 Task: Open a blank sheet, save the file as Nora.pdf Add the quote 'Don't let others define your worth; only you can determine your value.' Apply font style 'Lora' and font size 48 Align the text to the Justify .Change the text color to  'Purple'
Action: Mouse moved to (278, 389)
Screenshot: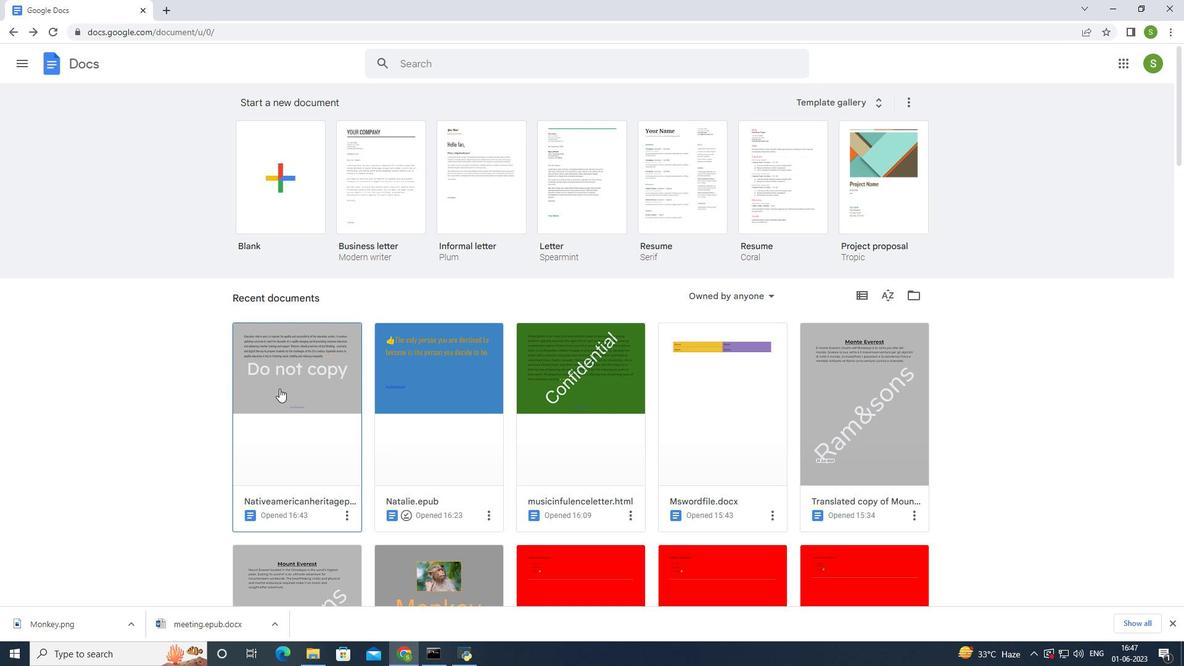 
Action: Mouse pressed left at (278, 389)
Screenshot: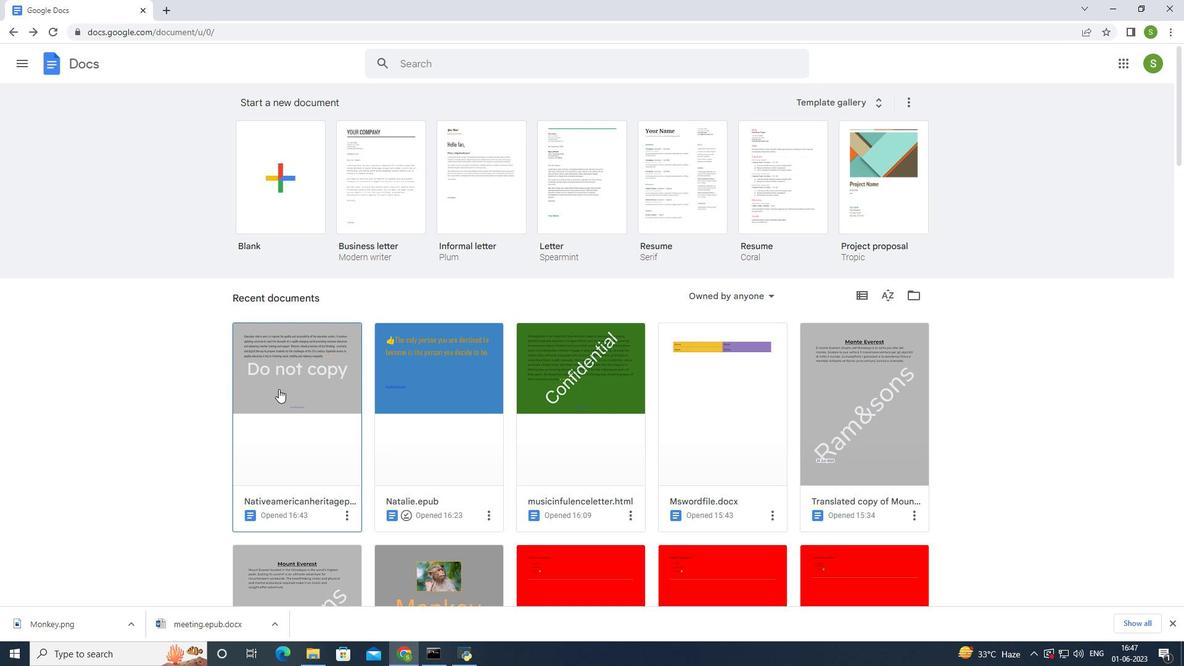 
Action: Mouse moved to (11, 37)
Screenshot: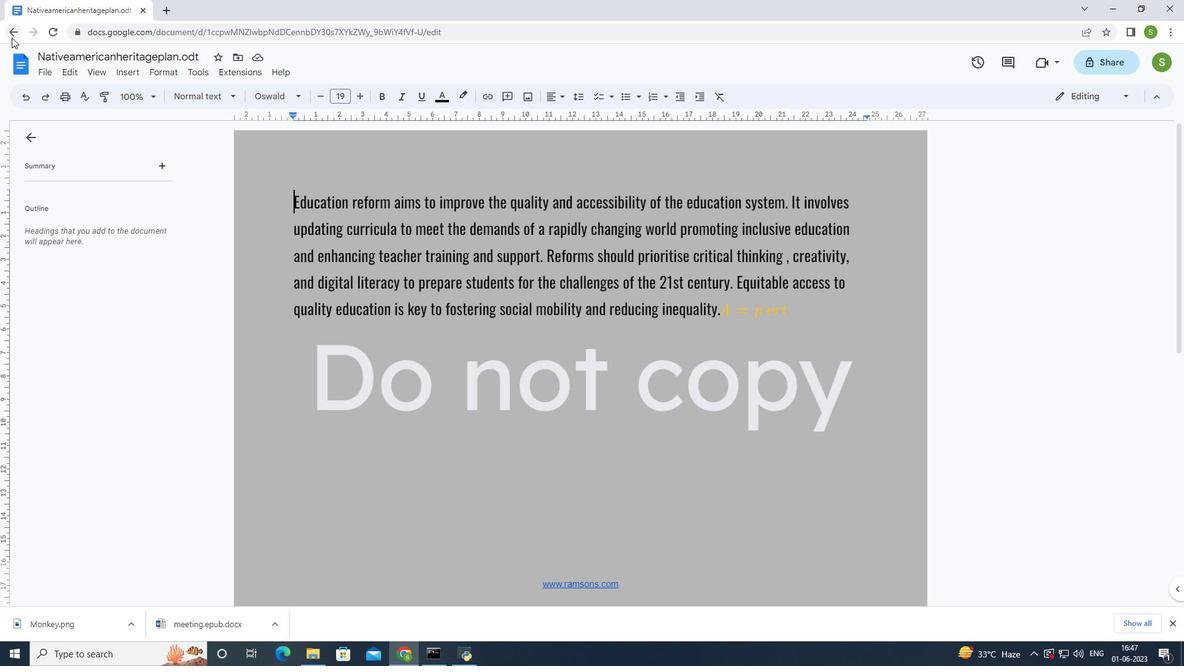 
Action: Mouse pressed left at (11, 37)
Screenshot: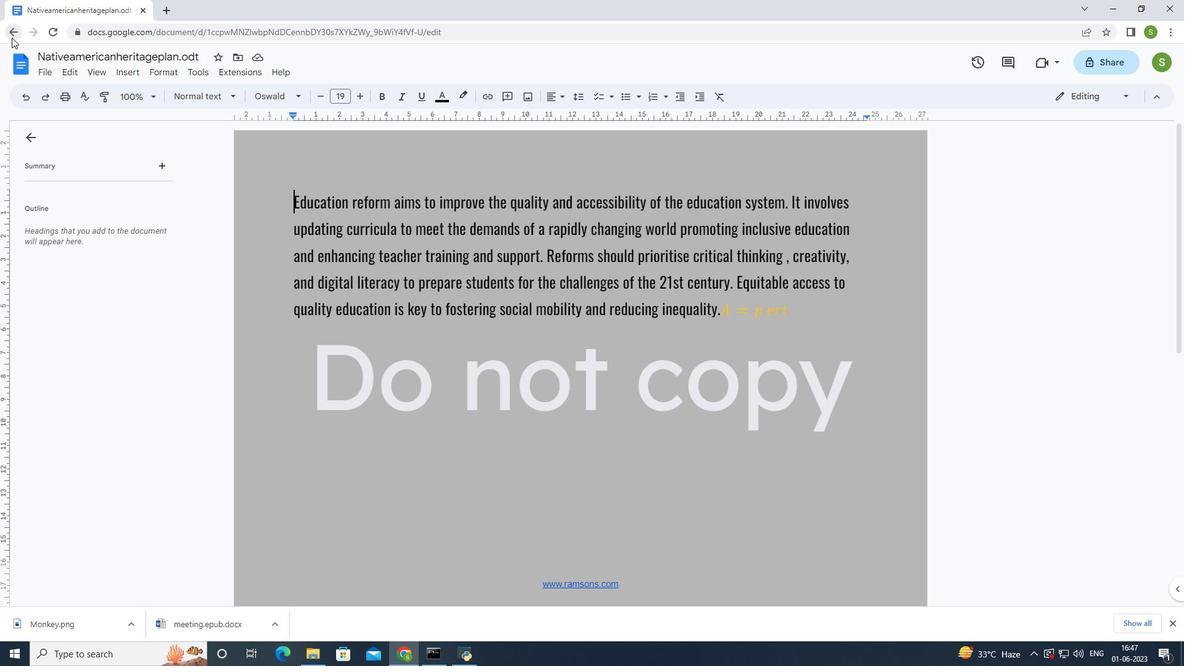 
Action: Mouse moved to (265, 172)
Screenshot: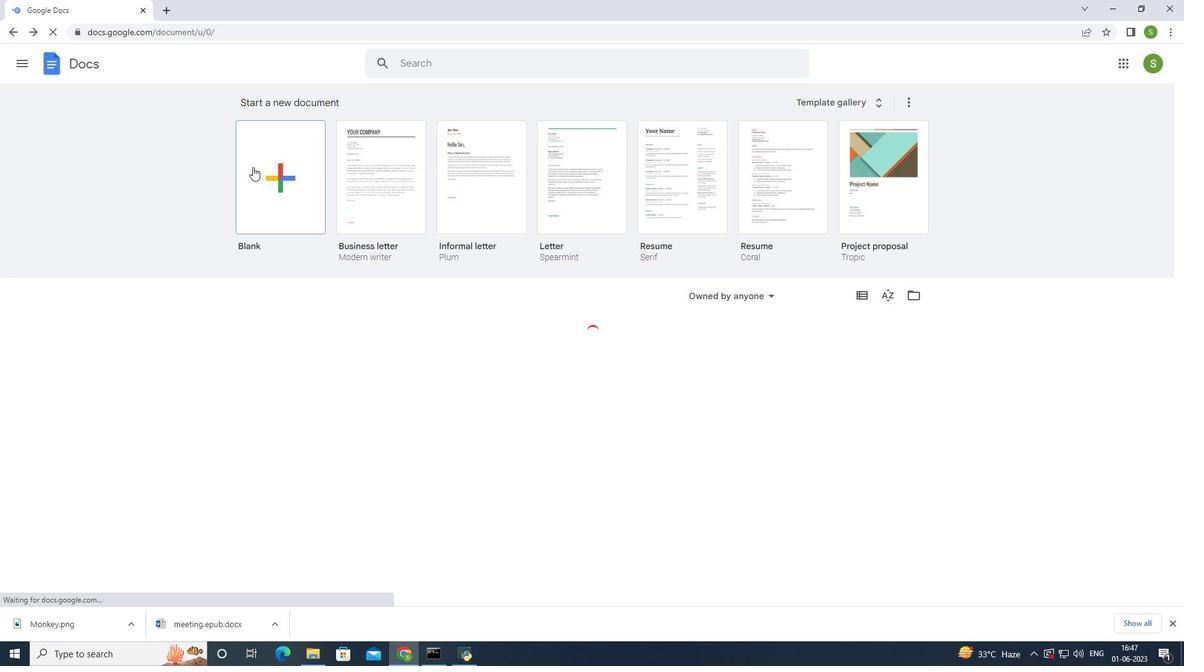 
Action: Mouse pressed left at (265, 172)
Screenshot: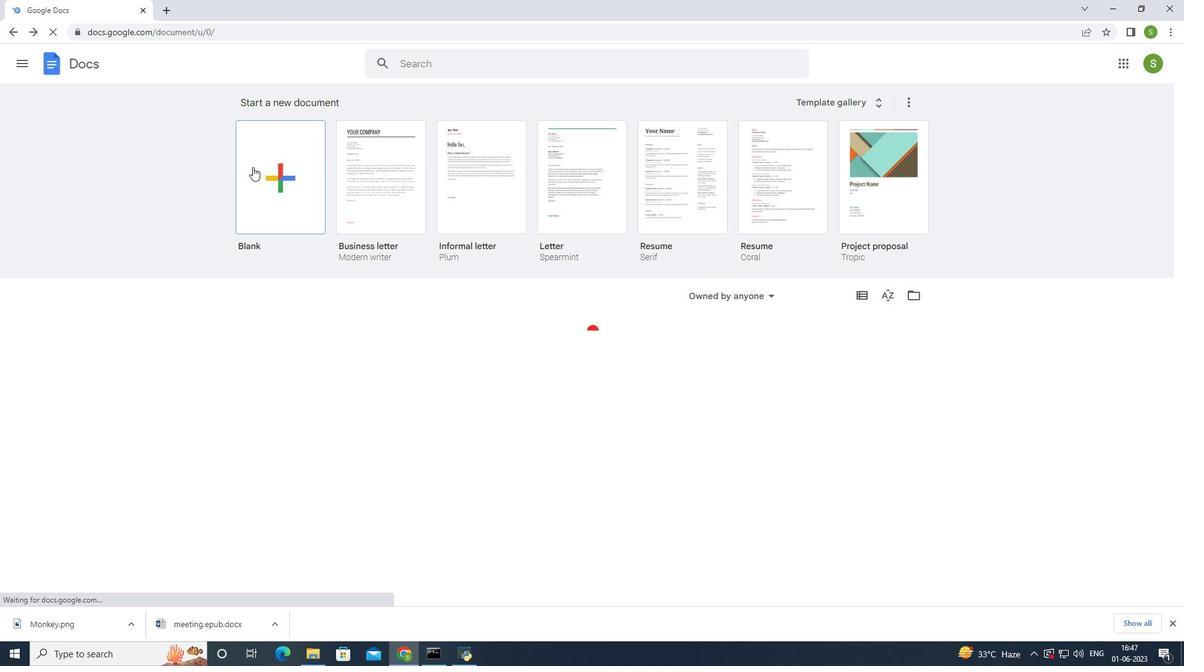
Action: Mouse moved to (104, 56)
Screenshot: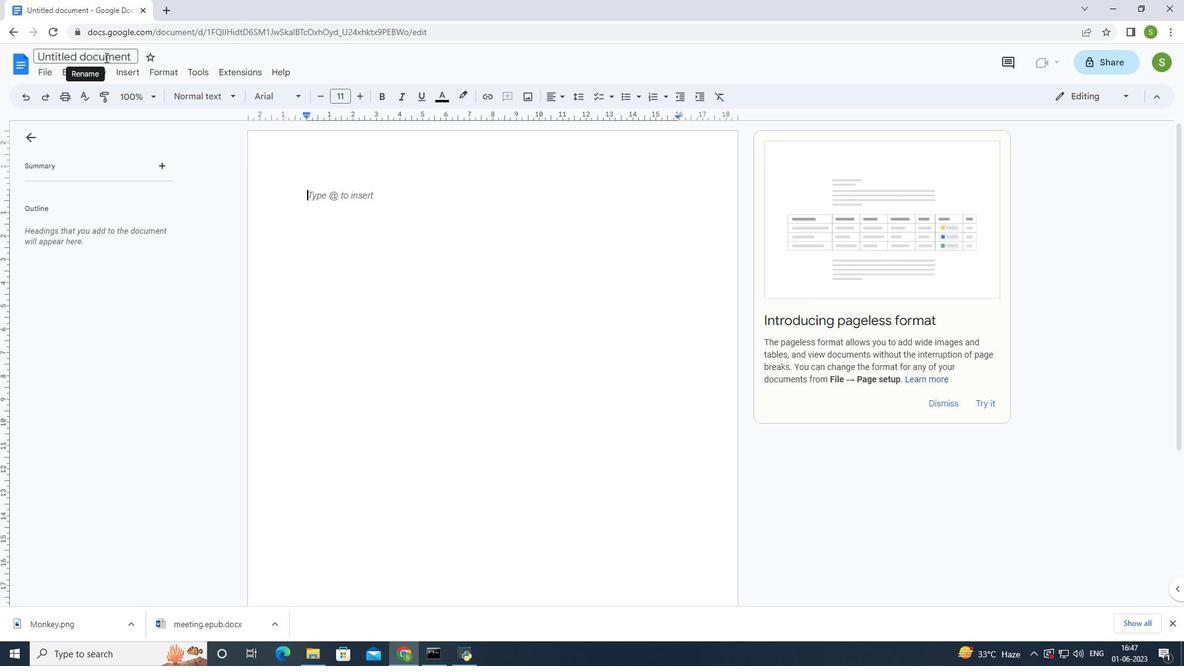 
Action: Mouse pressed left at (104, 56)
Screenshot: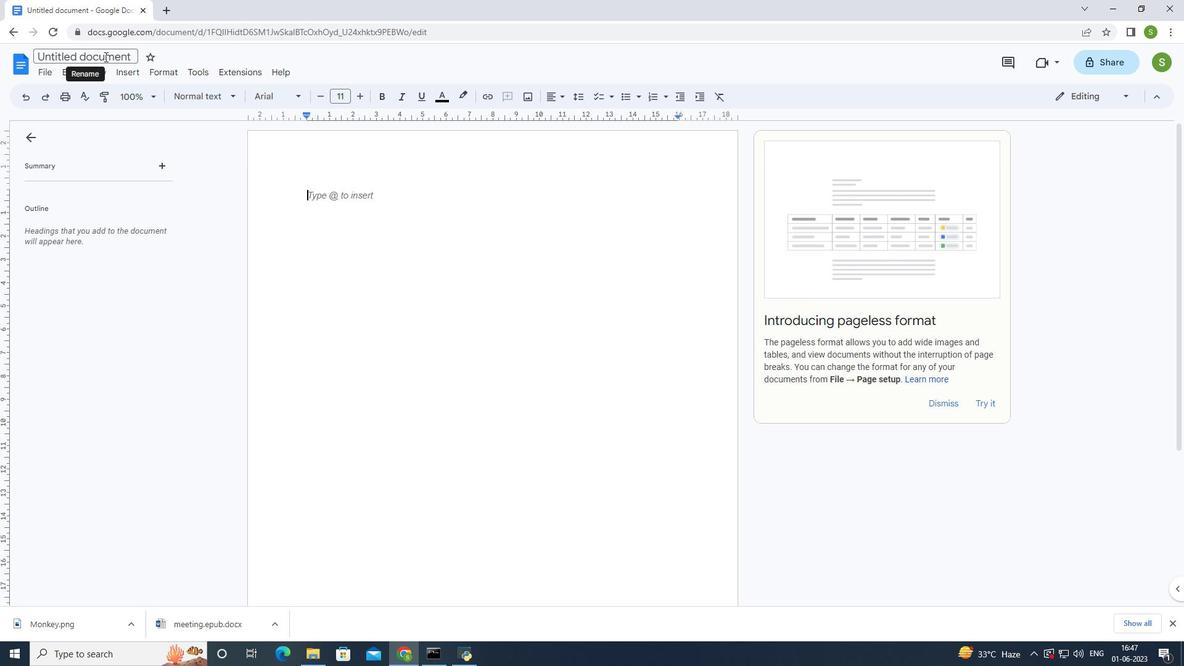 
Action: Mouse moved to (938, 230)
Screenshot: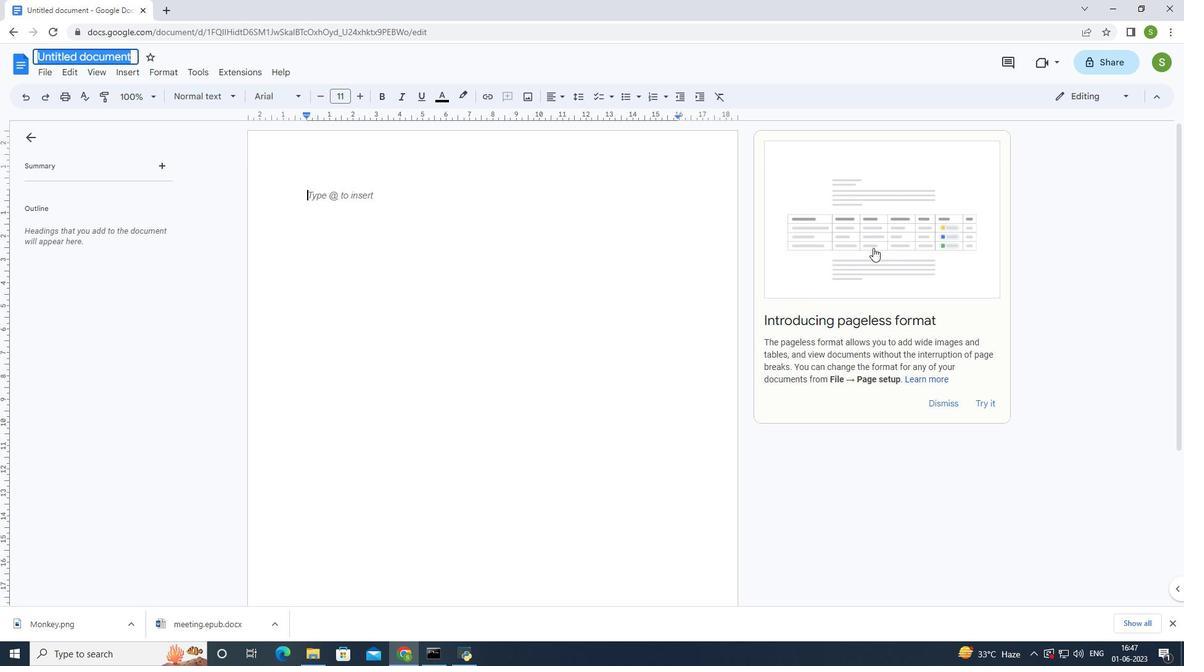 
Action: Key pressed <Key.shift><Key.shift>Nora
Screenshot: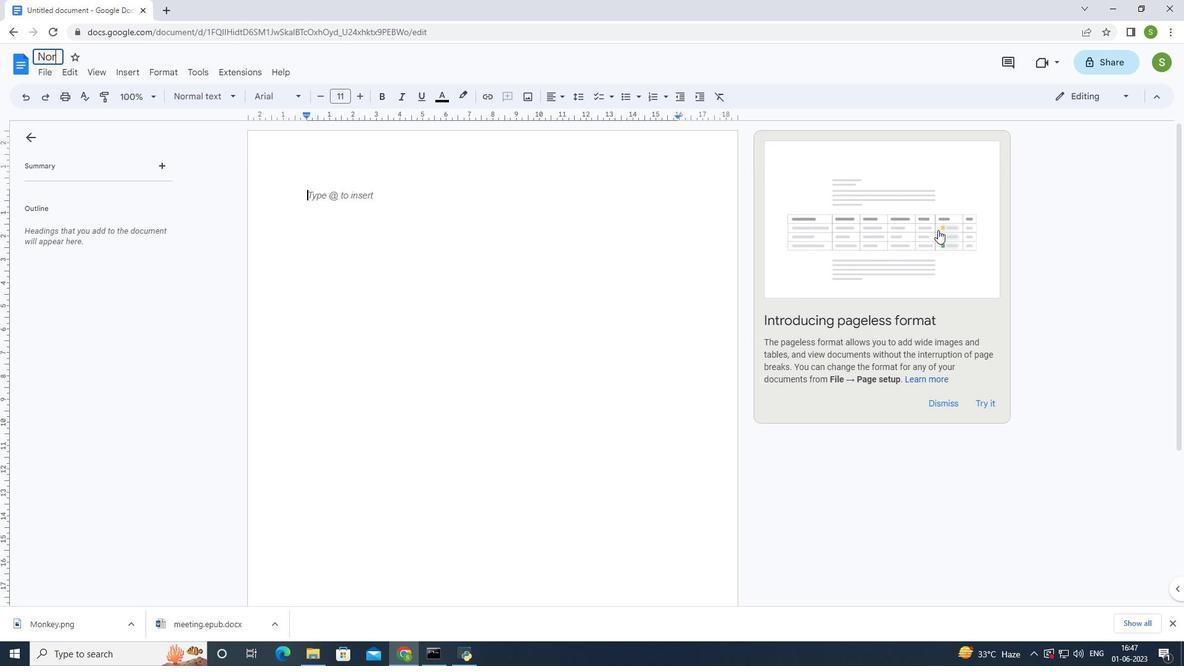 
Action: Mouse moved to (940, 229)
Screenshot: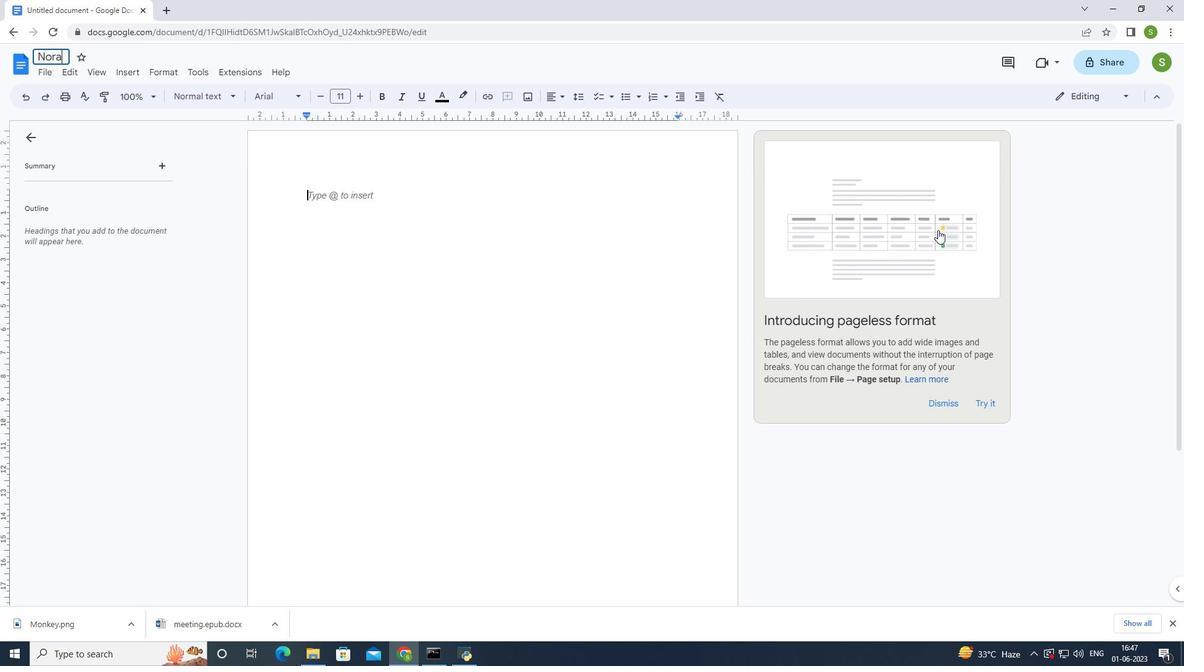 
Action: Key pressed .pdf<Key.enter>
Screenshot: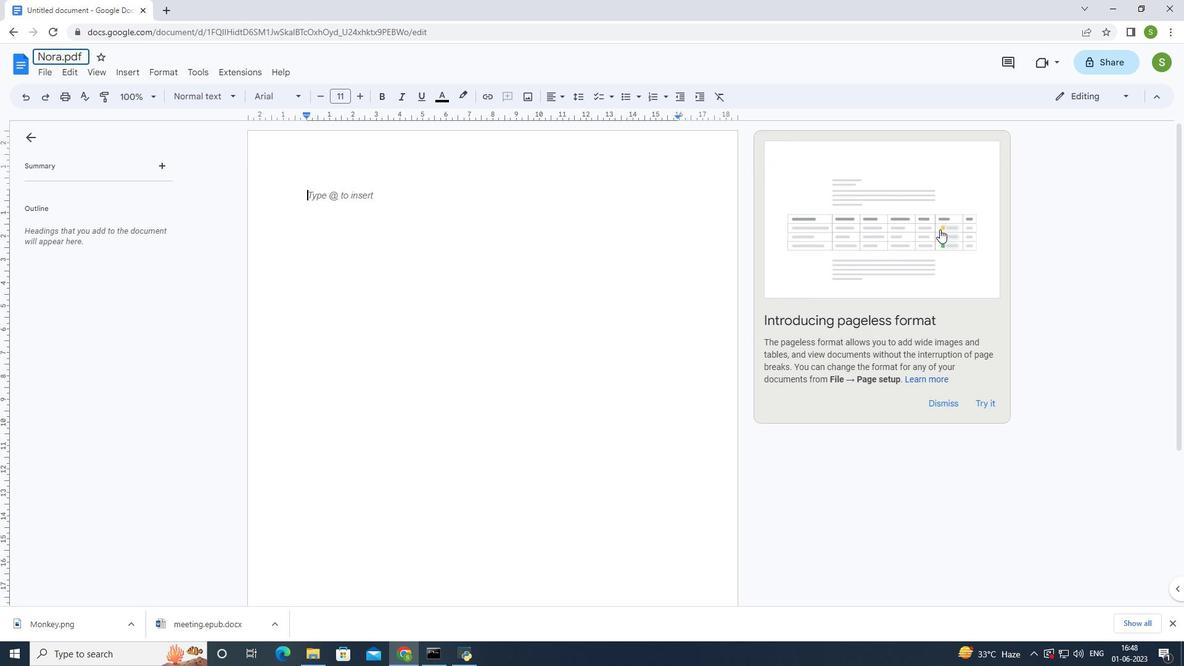
Action: Mouse moved to (767, 236)
Screenshot: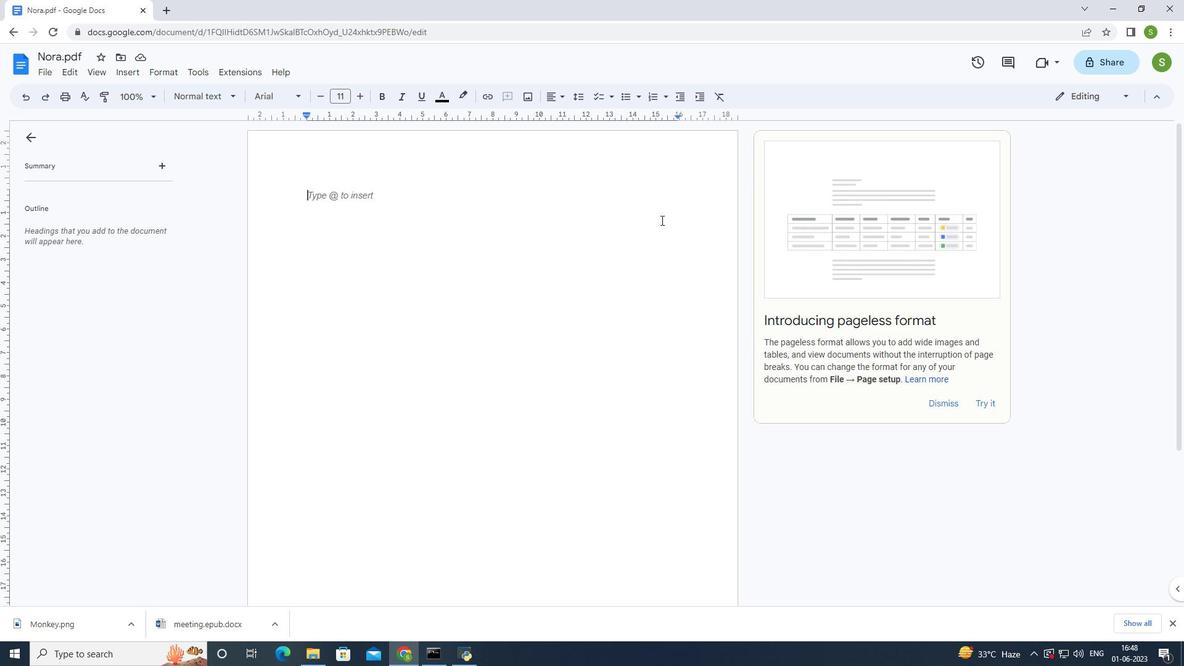 
Action: Key pressed <Key.shift>Don't<Key.space>let<Key.space>others<Key.space>define<Key.space>your<Key.space>worth;<Key.space>only<Key.space>you<Key.space>can<Key.space>detr<Key.backspace>ermine<Key.space>your<Key.space>value.
Screenshot: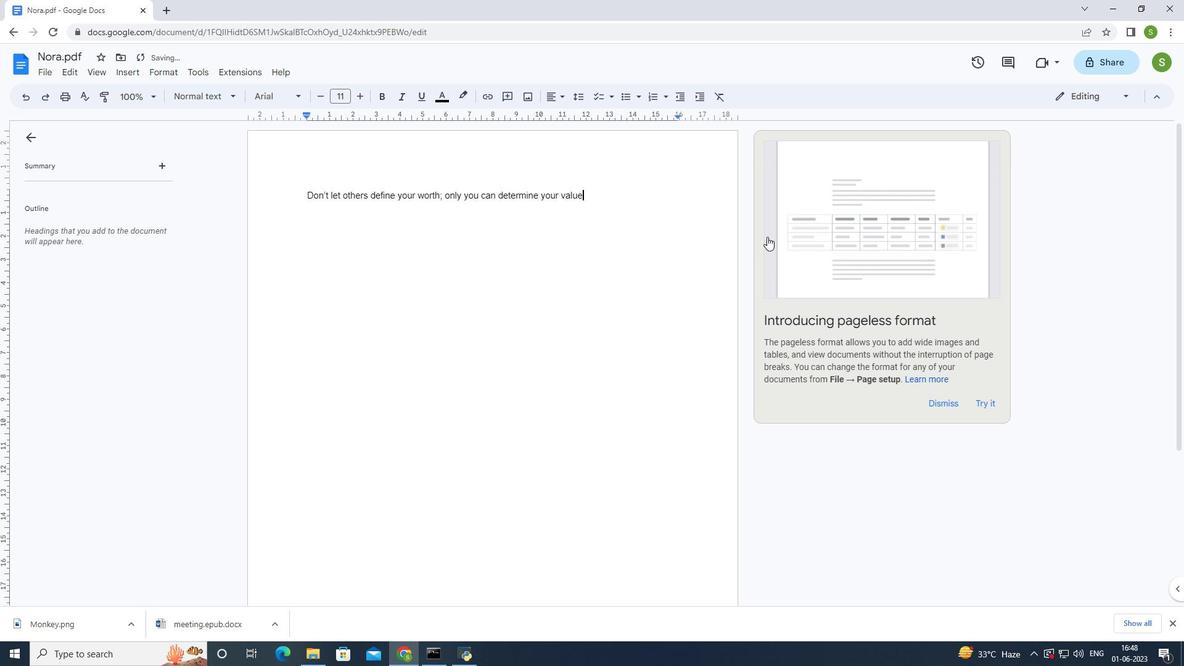
Action: Mouse moved to (608, 195)
Screenshot: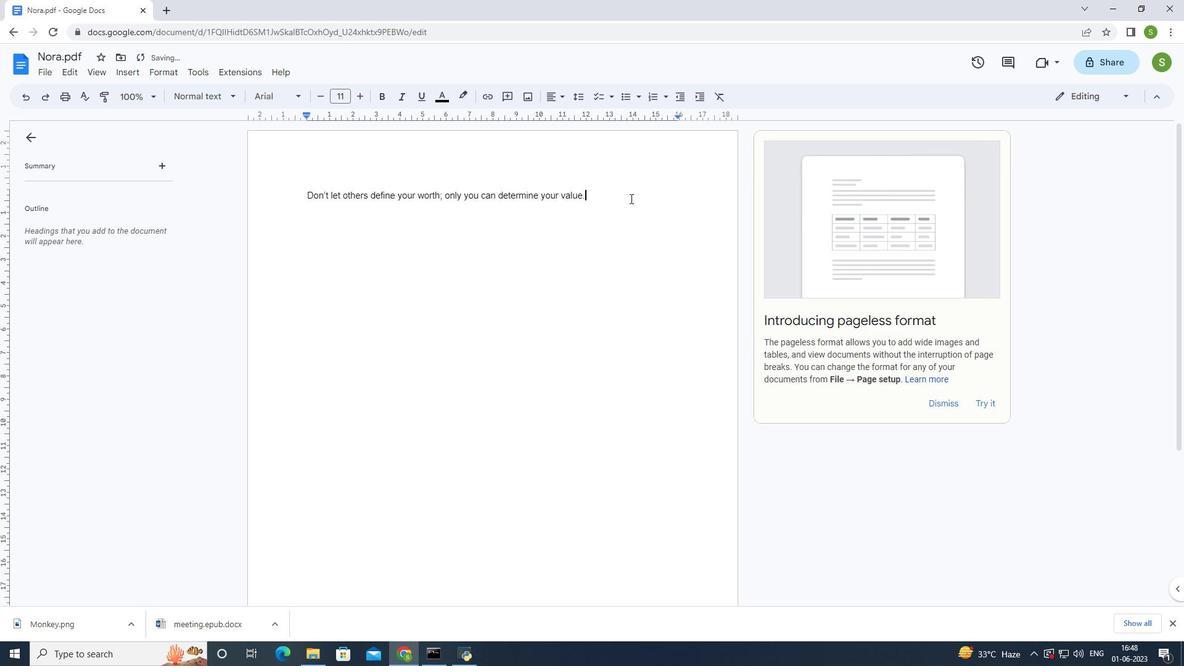 
Action: Mouse pressed left at (608, 195)
Screenshot: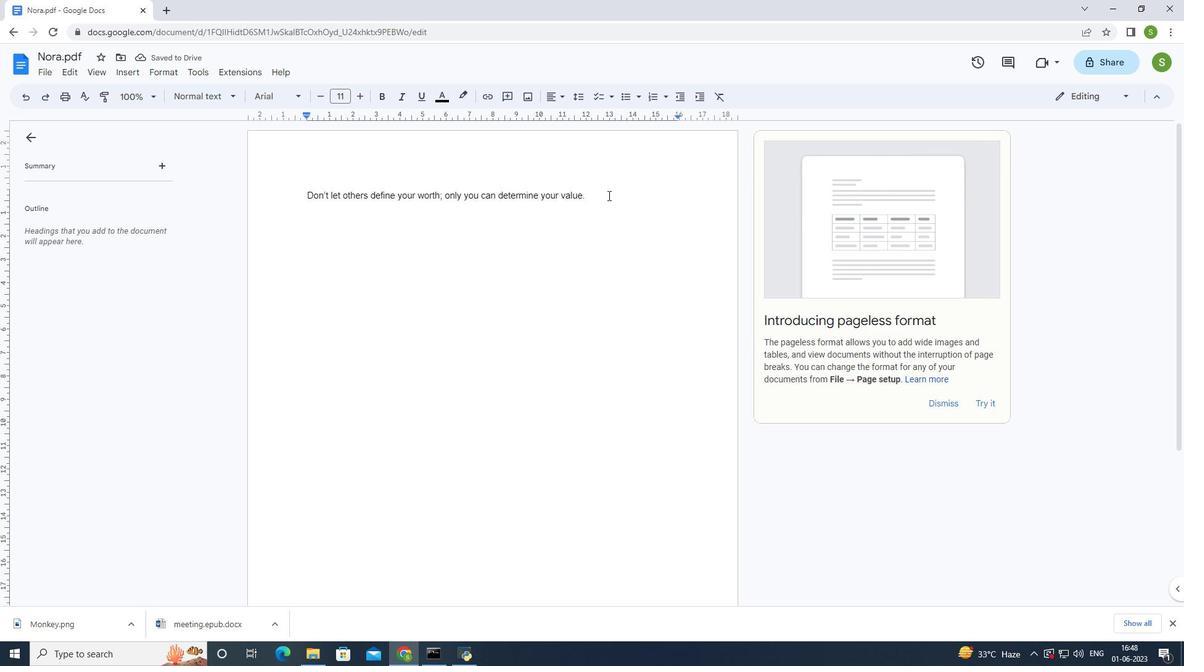 
Action: Mouse moved to (265, 92)
Screenshot: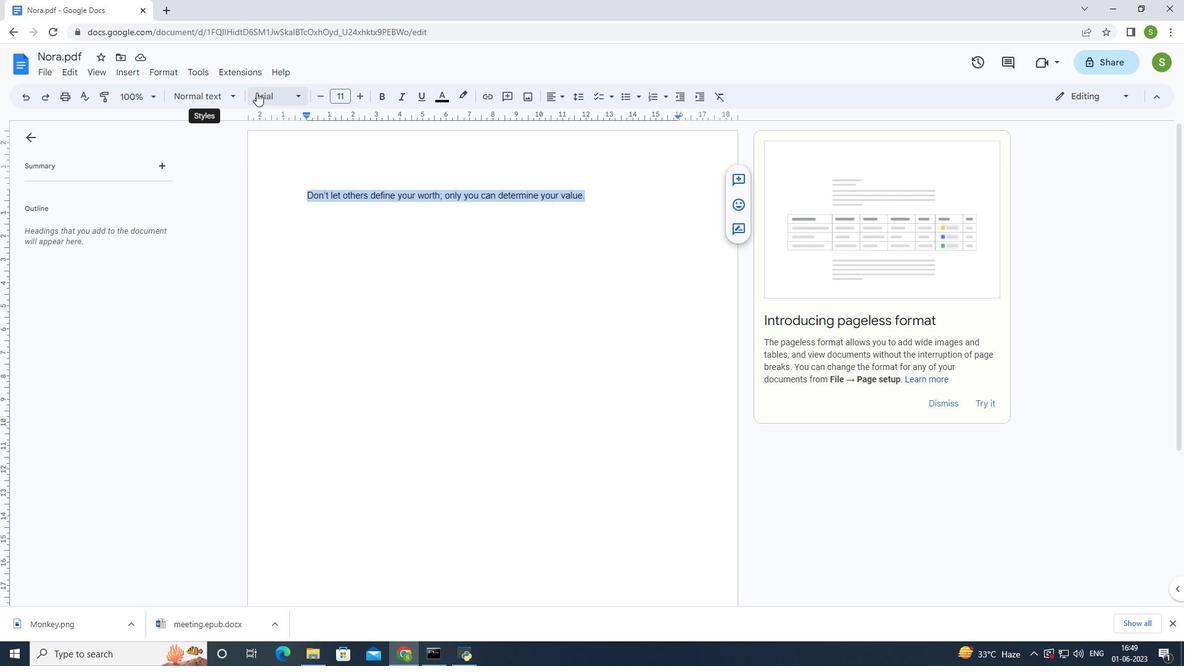 
Action: Mouse pressed left at (265, 92)
Screenshot: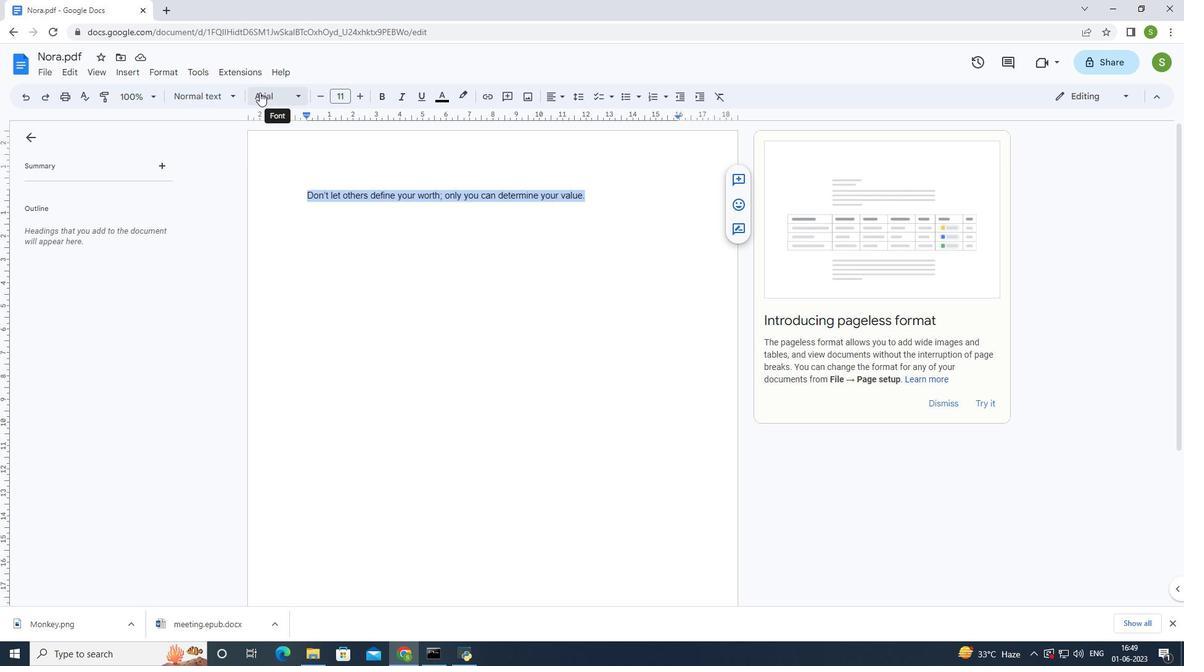 
Action: Mouse moved to (289, 122)
Screenshot: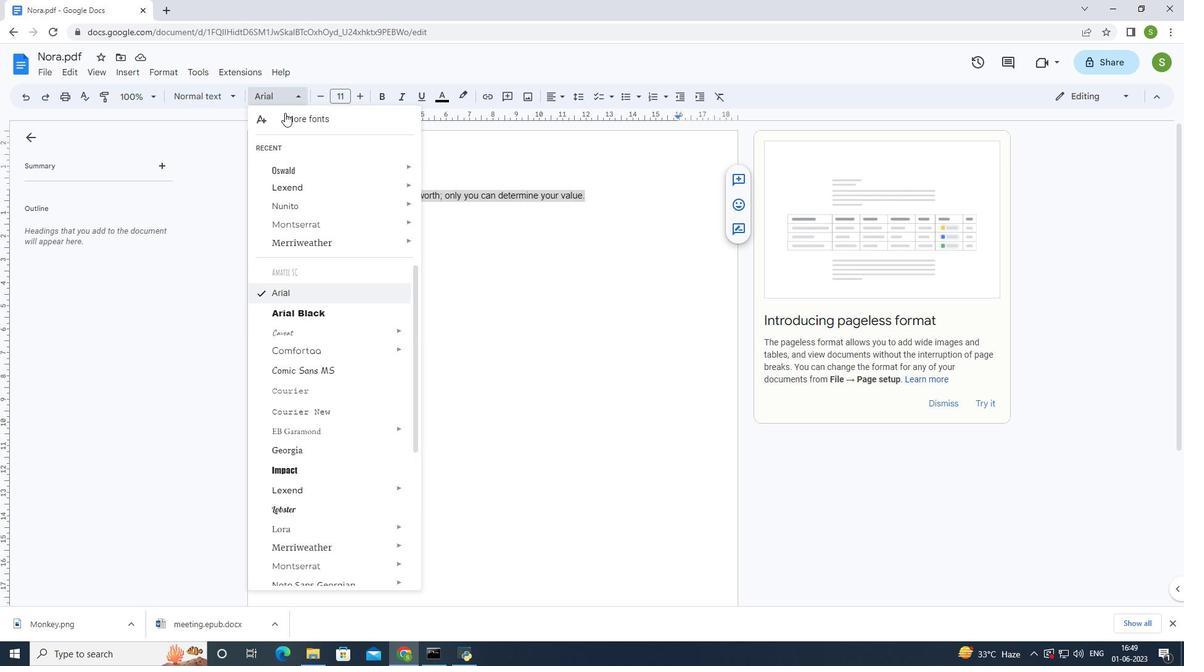 
Action: Mouse pressed left at (289, 122)
Screenshot: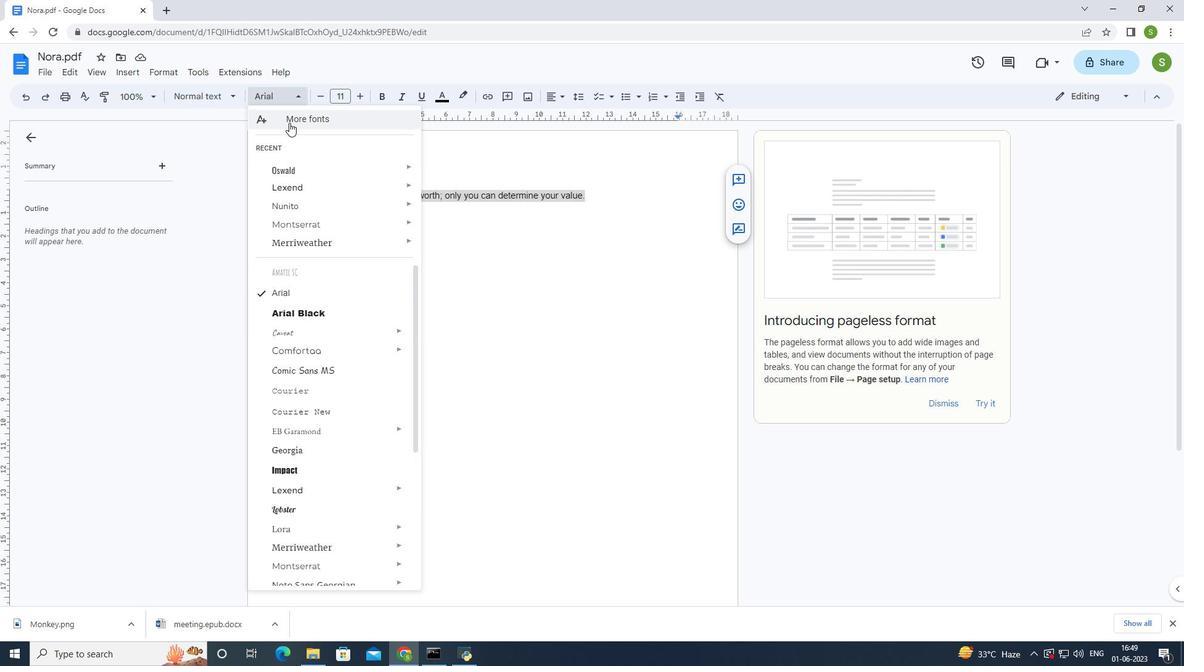 
Action: Mouse moved to (407, 181)
Screenshot: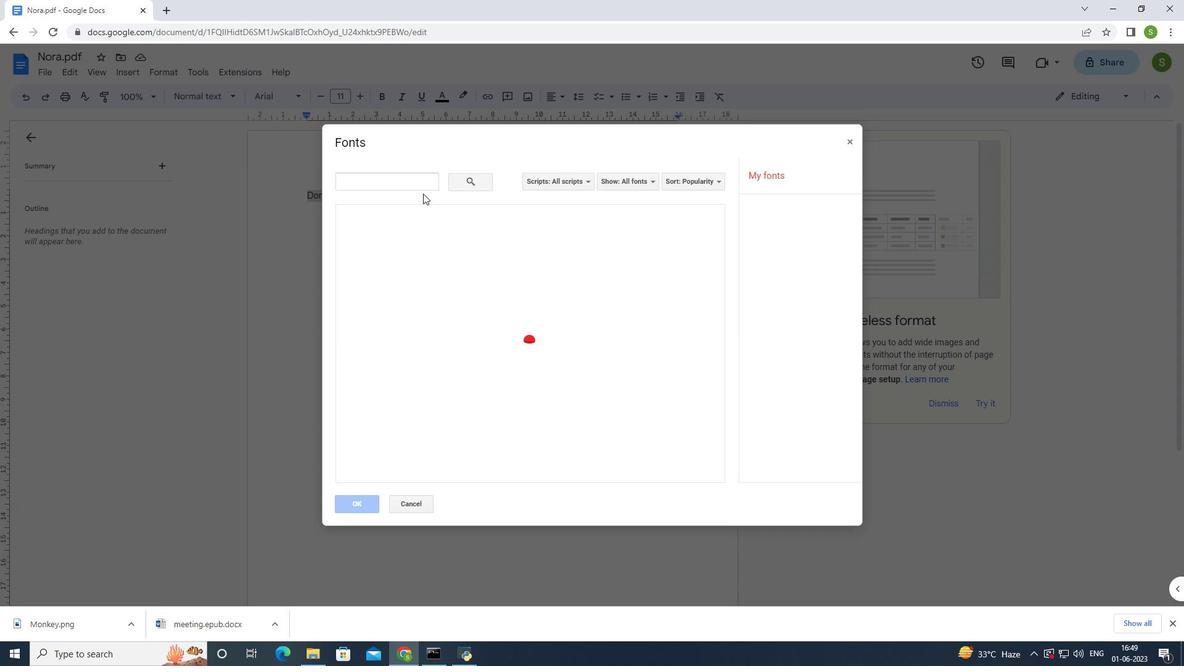 
Action: Mouse pressed left at (407, 181)
Screenshot: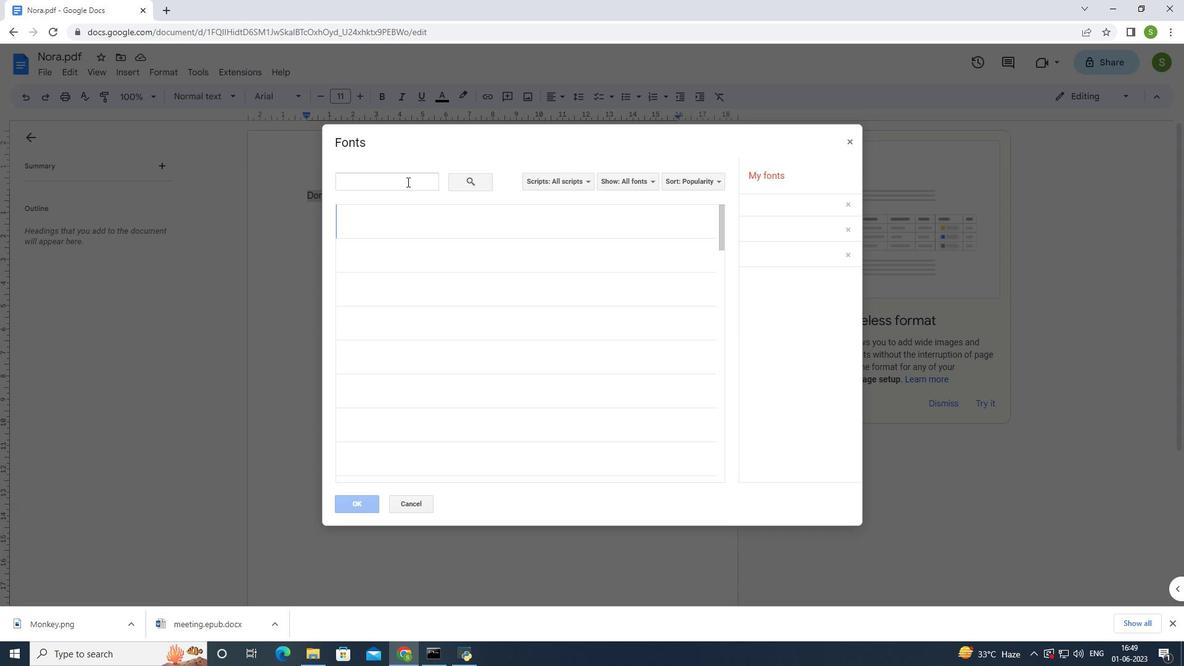 
Action: Mouse moved to (670, 297)
Screenshot: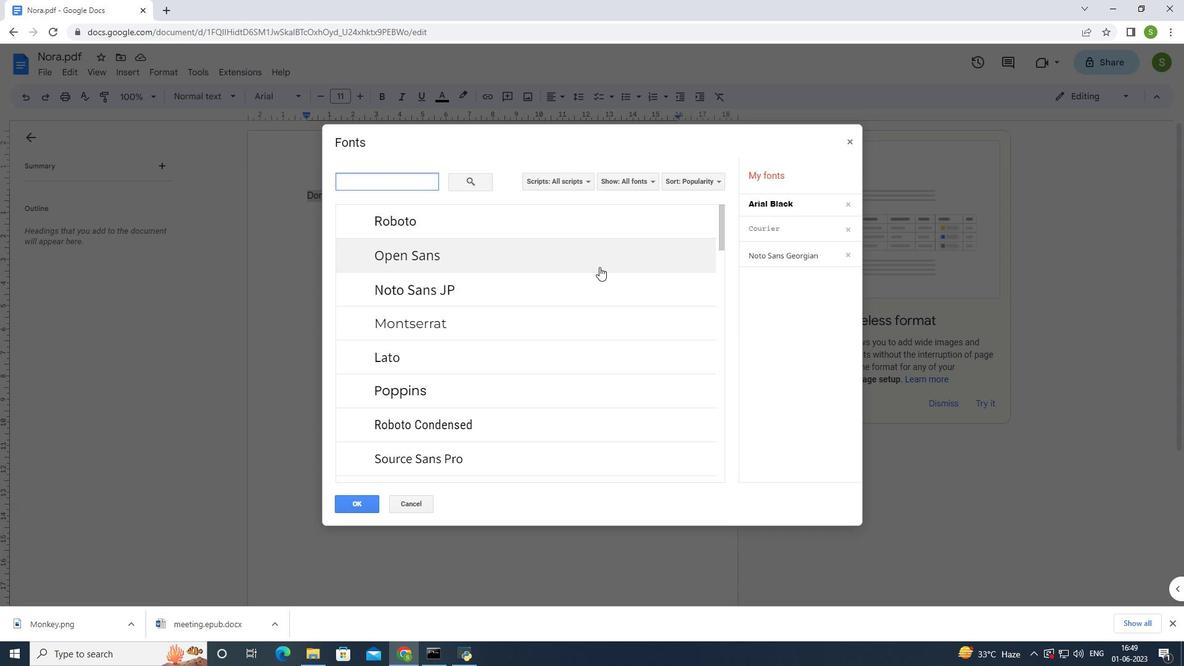 
Action: Key pressed <Key.shift>Lora
Screenshot: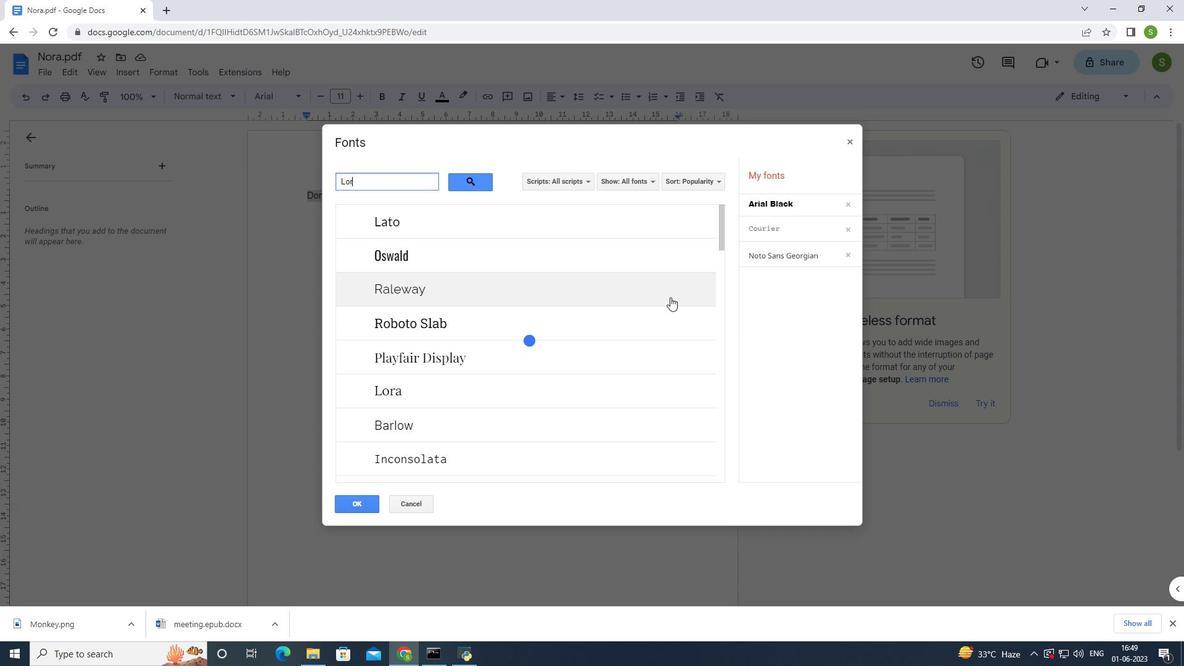 
Action: Mouse moved to (599, 225)
Screenshot: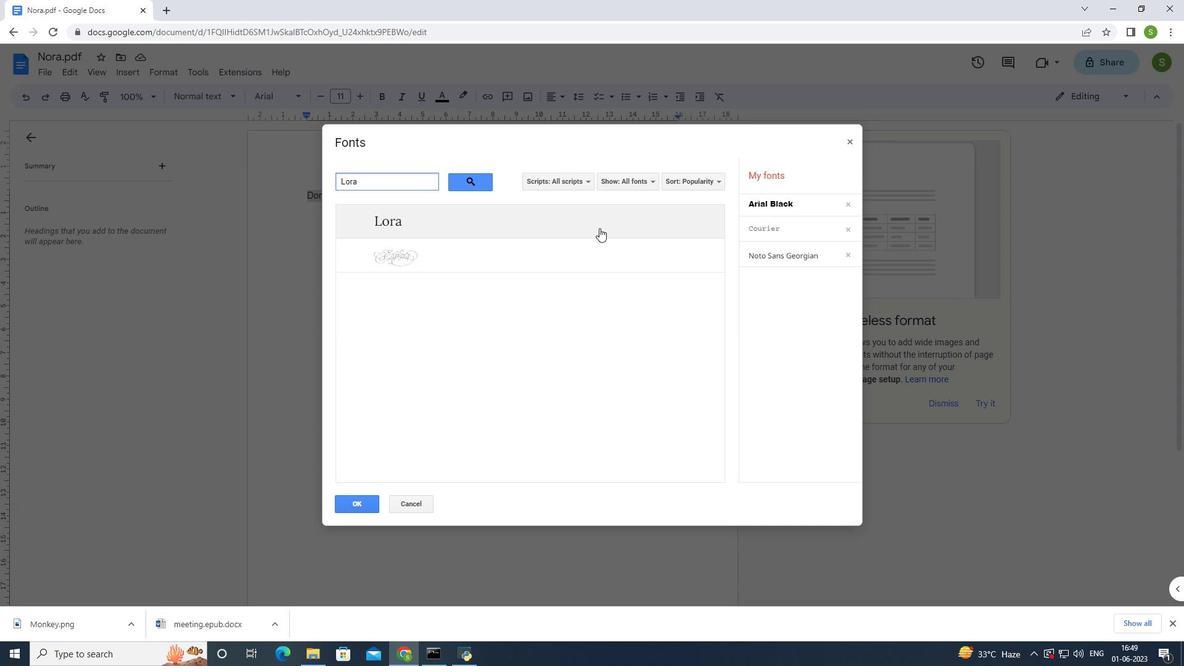 
Action: Mouse pressed left at (599, 225)
Screenshot: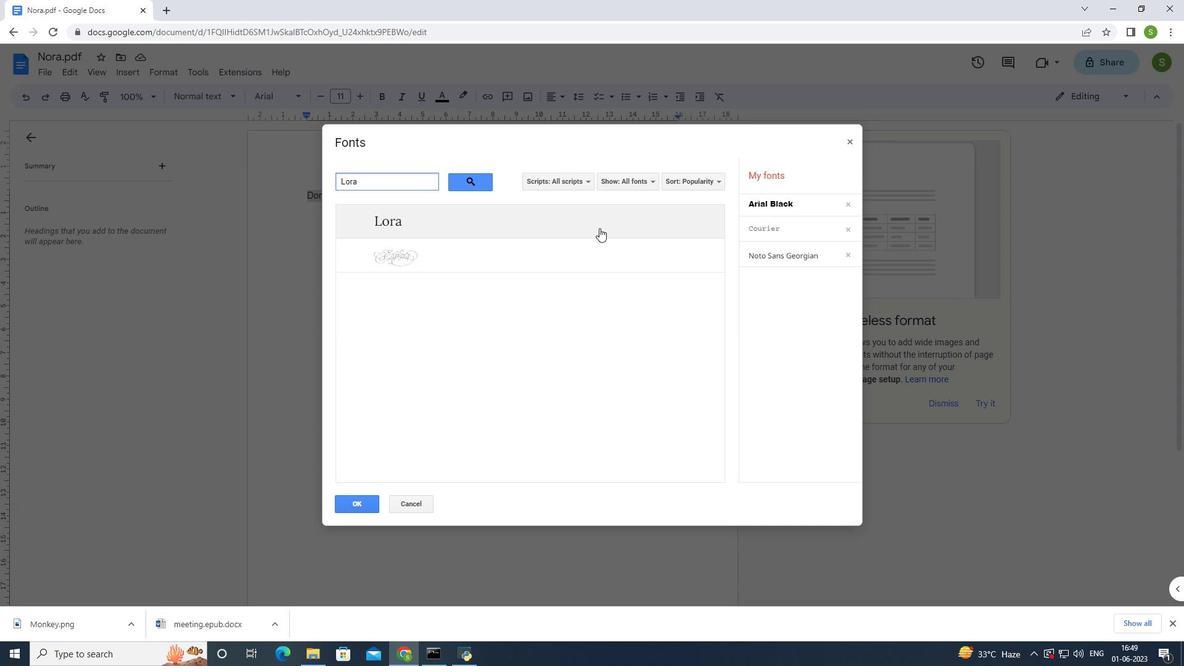 
Action: Mouse moved to (352, 508)
Screenshot: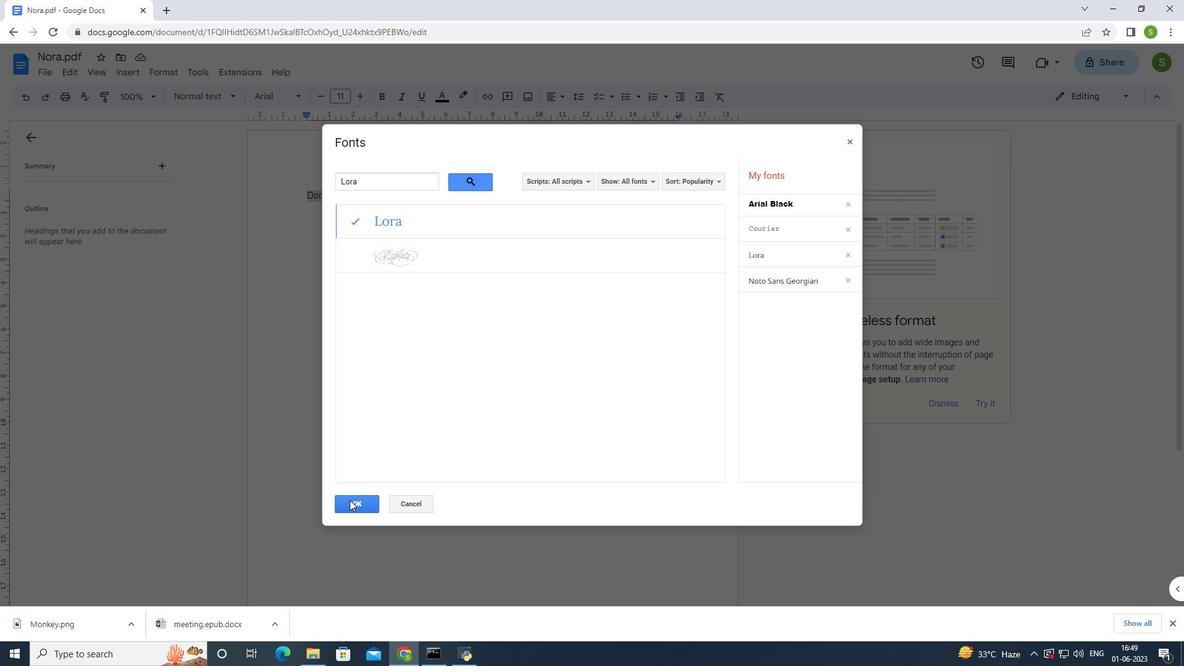 
Action: Mouse pressed left at (352, 508)
Screenshot: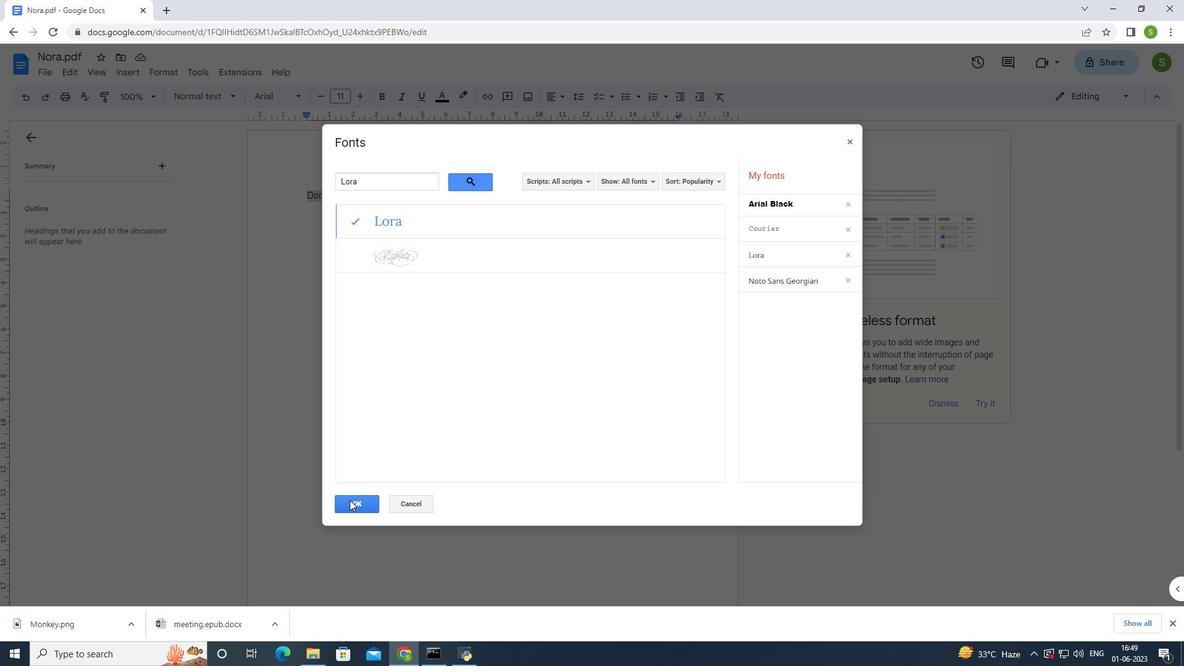 
Action: Mouse moved to (357, 99)
Screenshot: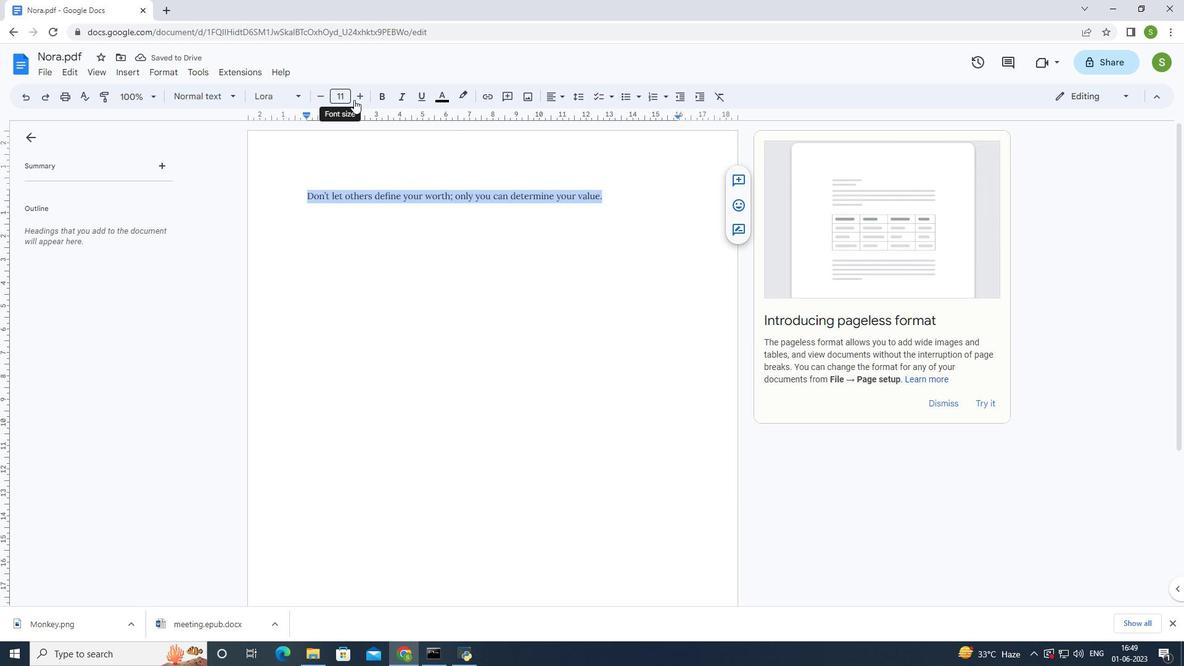 
Action: Mouse pressed left at (357, 99)
Screenshot: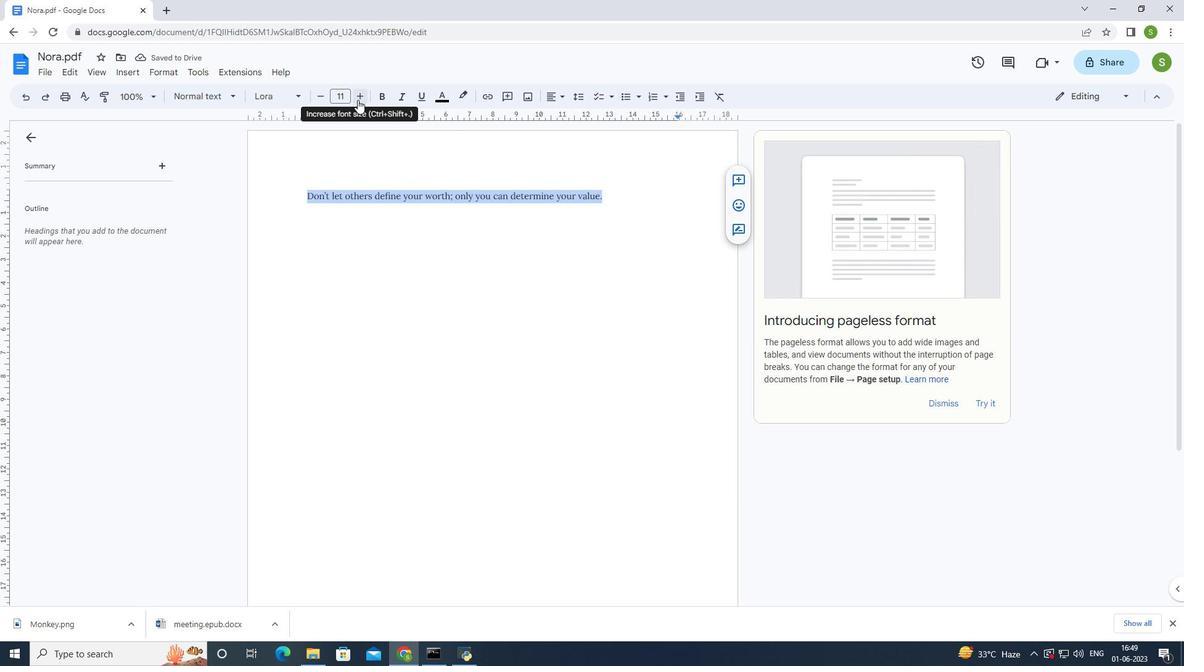 
Action: Mouse pressed left at (357, 99)
Screenshot: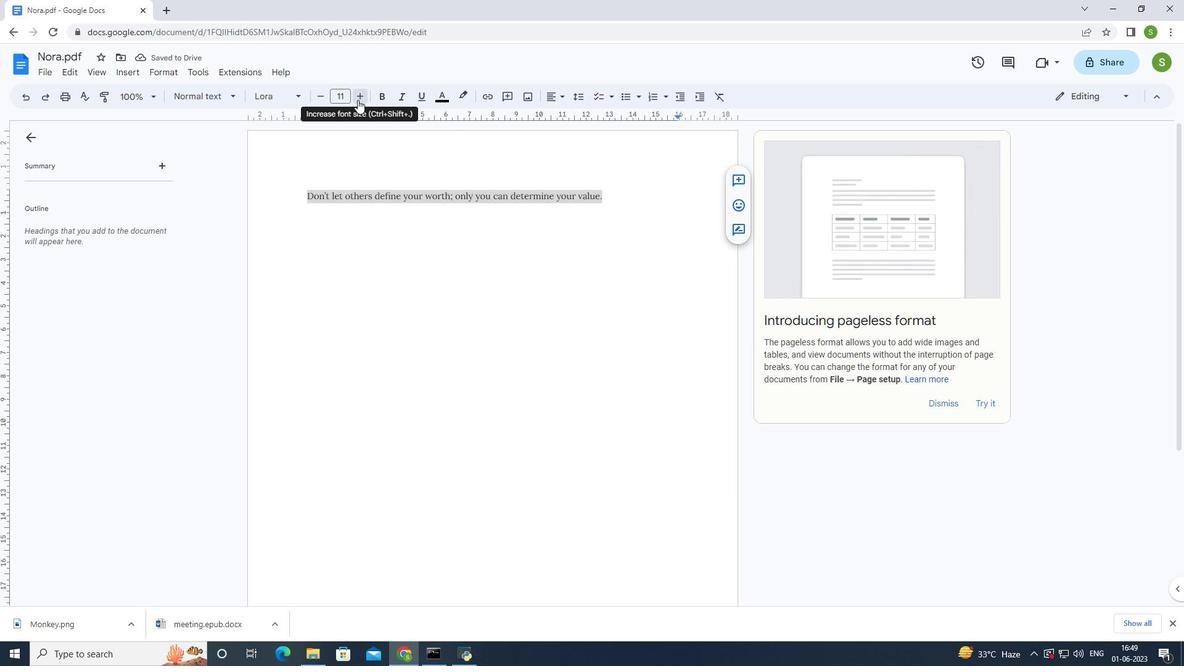 
Action: Mouse pressed left at (357, 99)
Screenshot: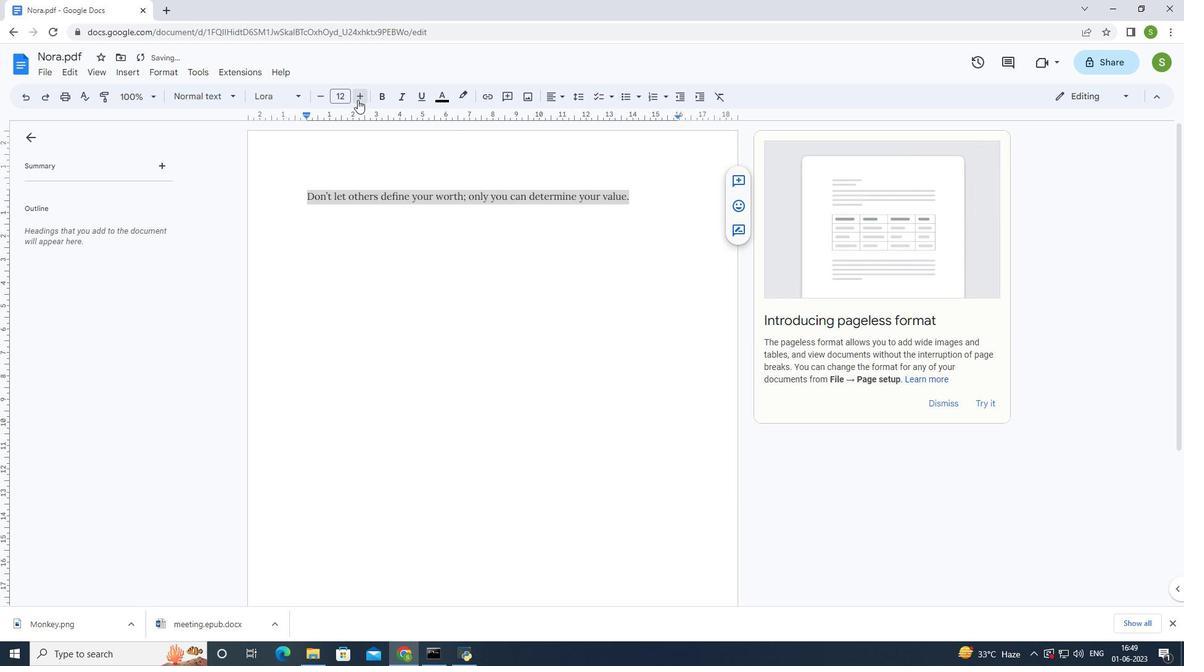 
Action: Mouse pressed left at (357, 99)
Screenshot: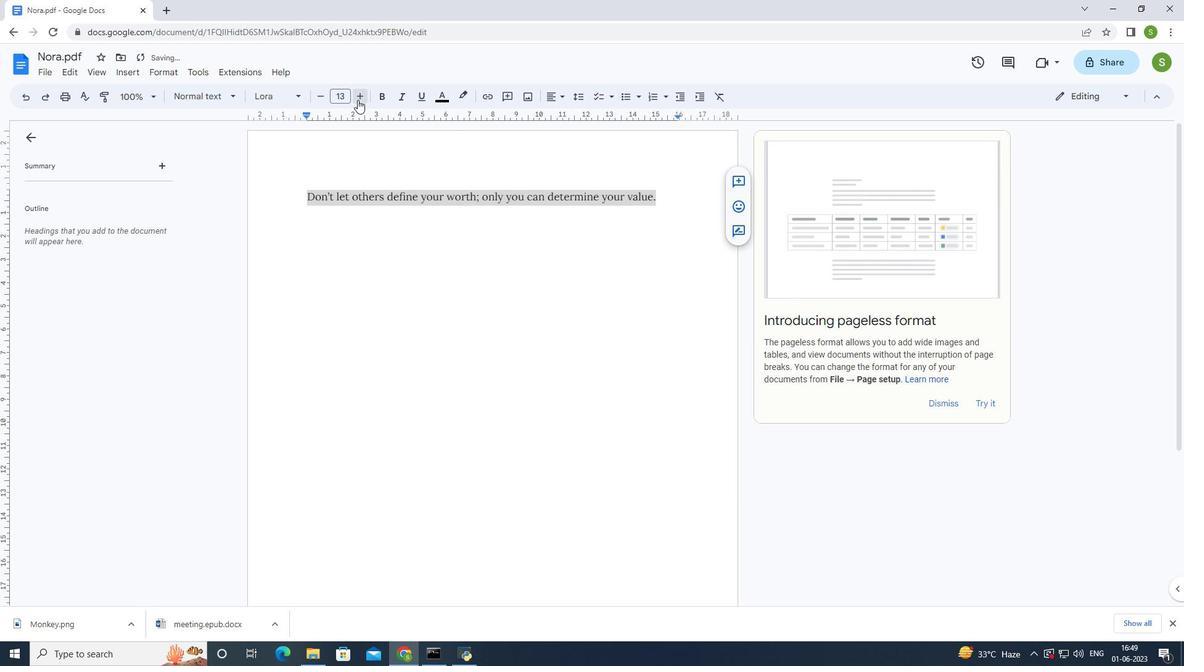 
Action: Mouse pressed left at (357, 99)
Screenshot: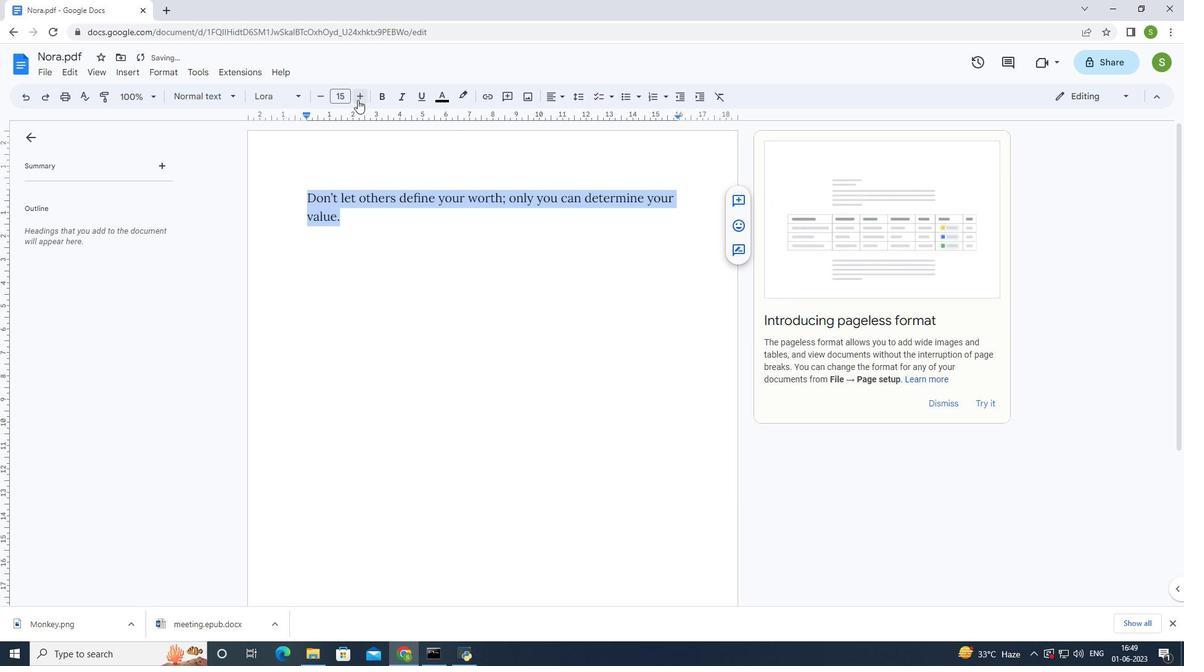 
Action: Mouse moved to (359, 99)
Screenshot: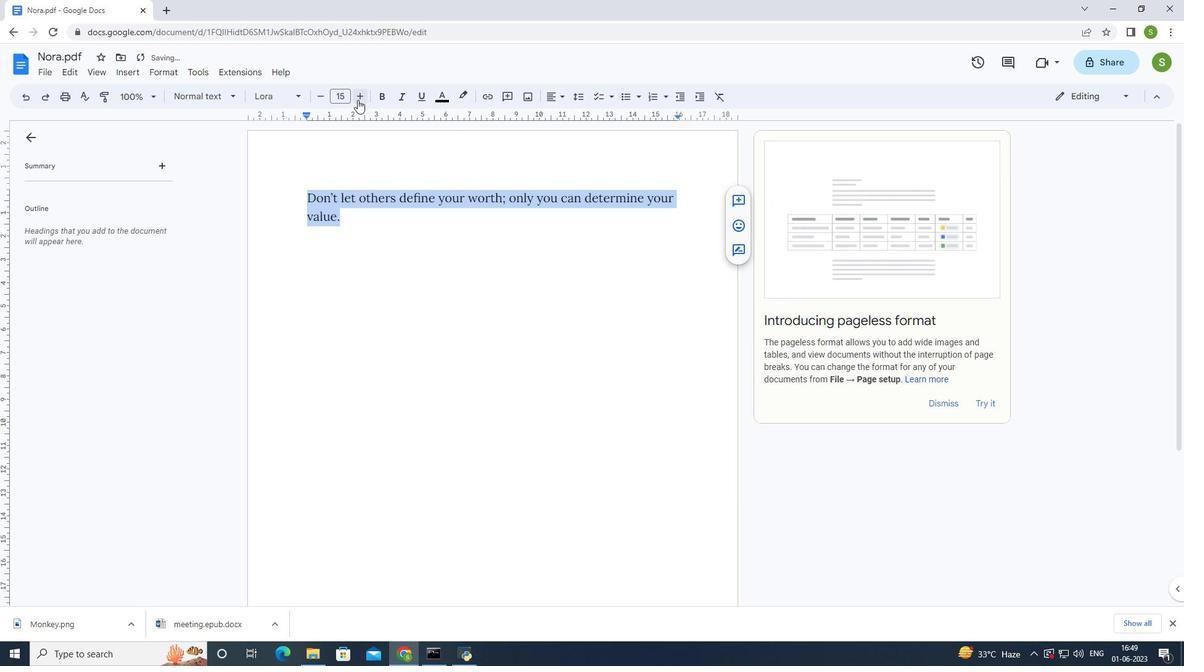 
Action: Mouse pressed left at (359, 99)
Screenshot: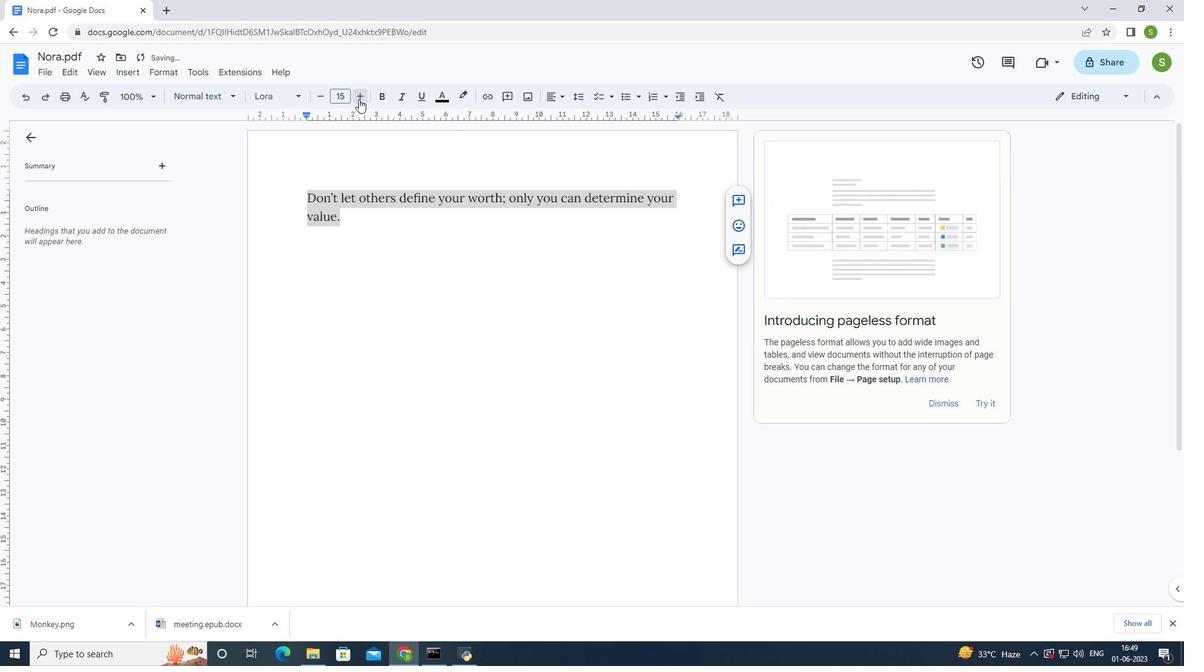 
Action: Mouse pressed left at (359, 99)
Screenshot: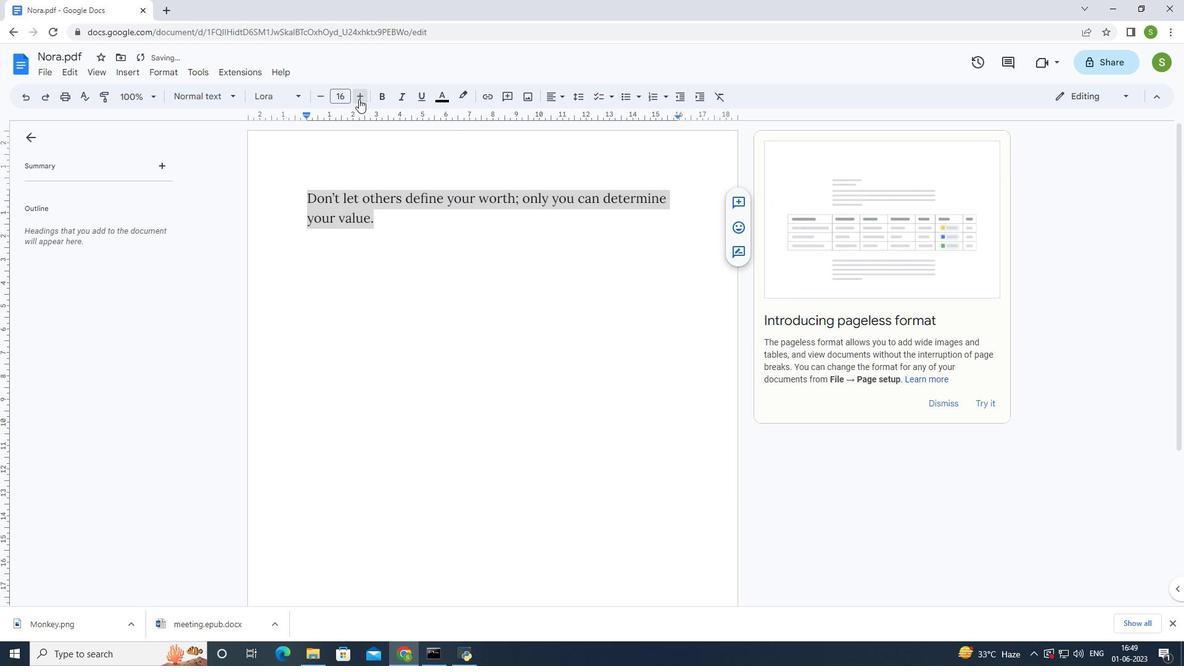 
Action: Mouse pressed left at (359, 99)
Screenshot: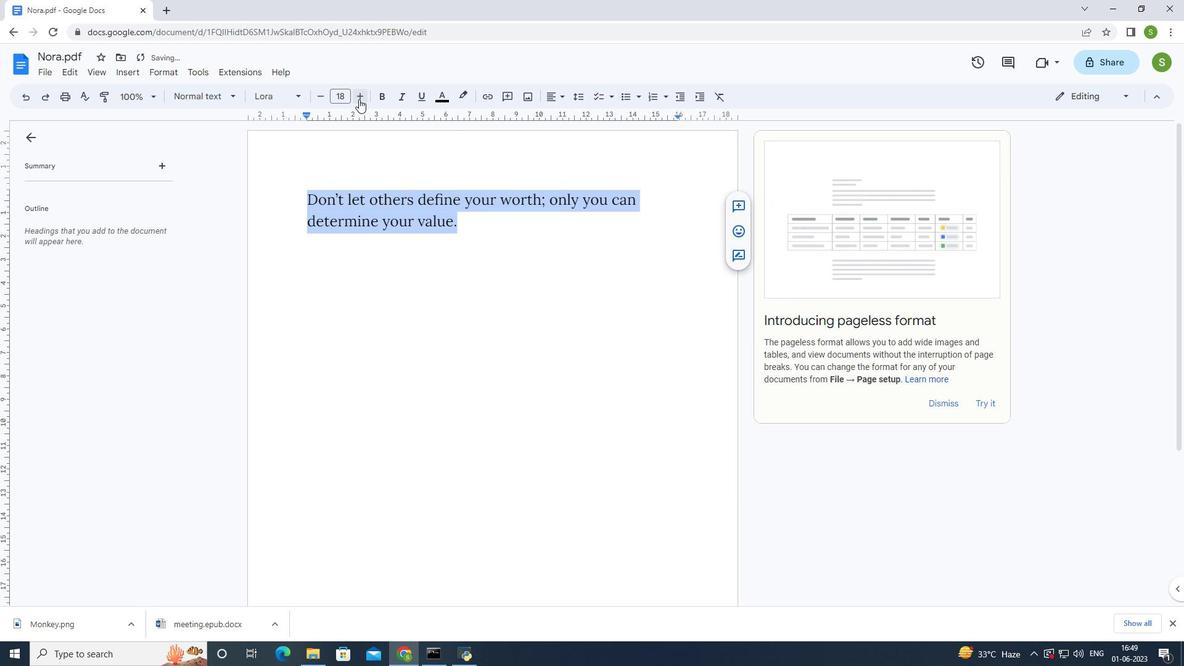 
Action: Mouse pressed left at (359, 99)
Screenshot: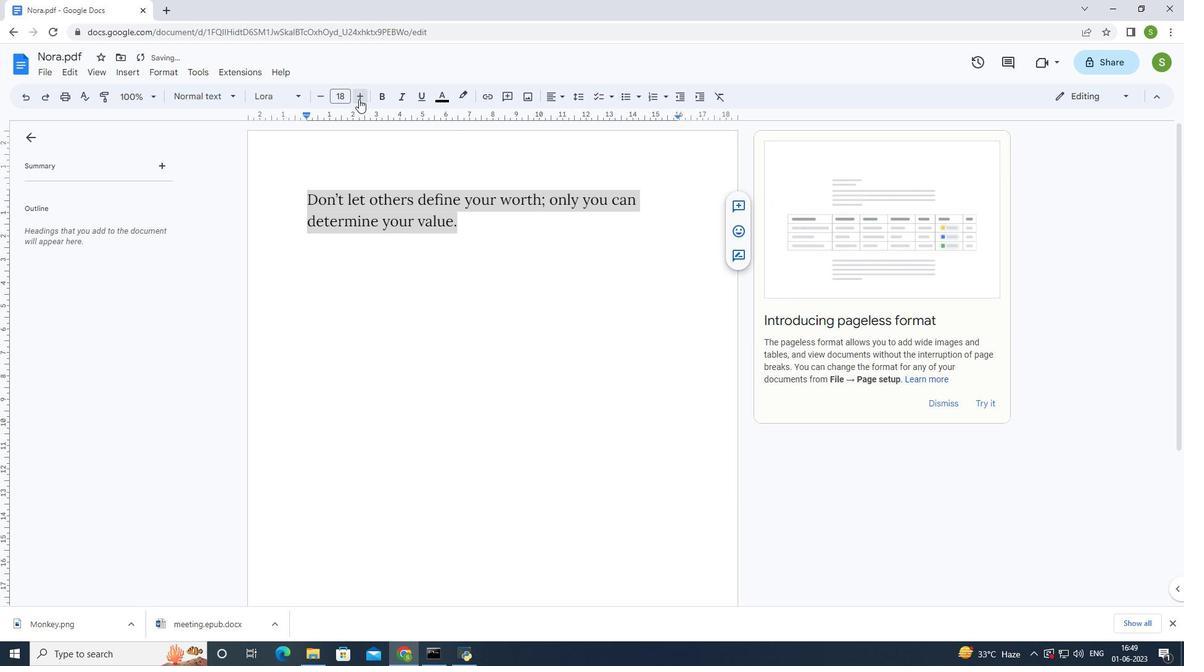 
Action: Mouse pressed left at (359, 99)
Screenshot: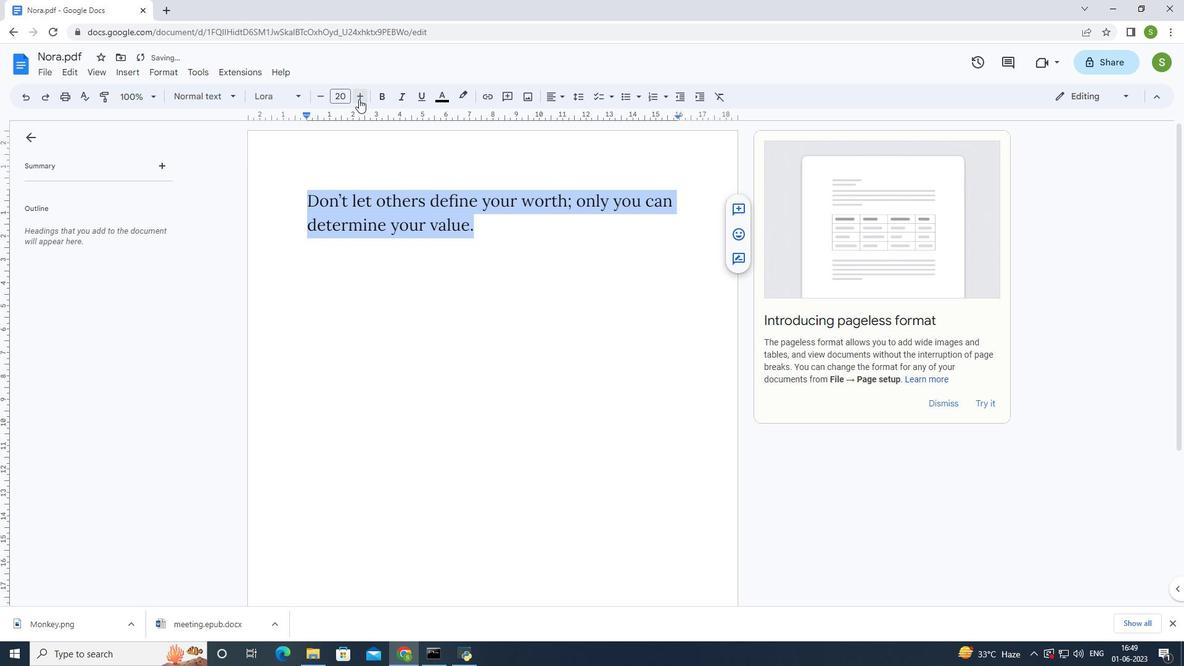 
Action: Mouse pressed left at (359, 99)
Screenshot: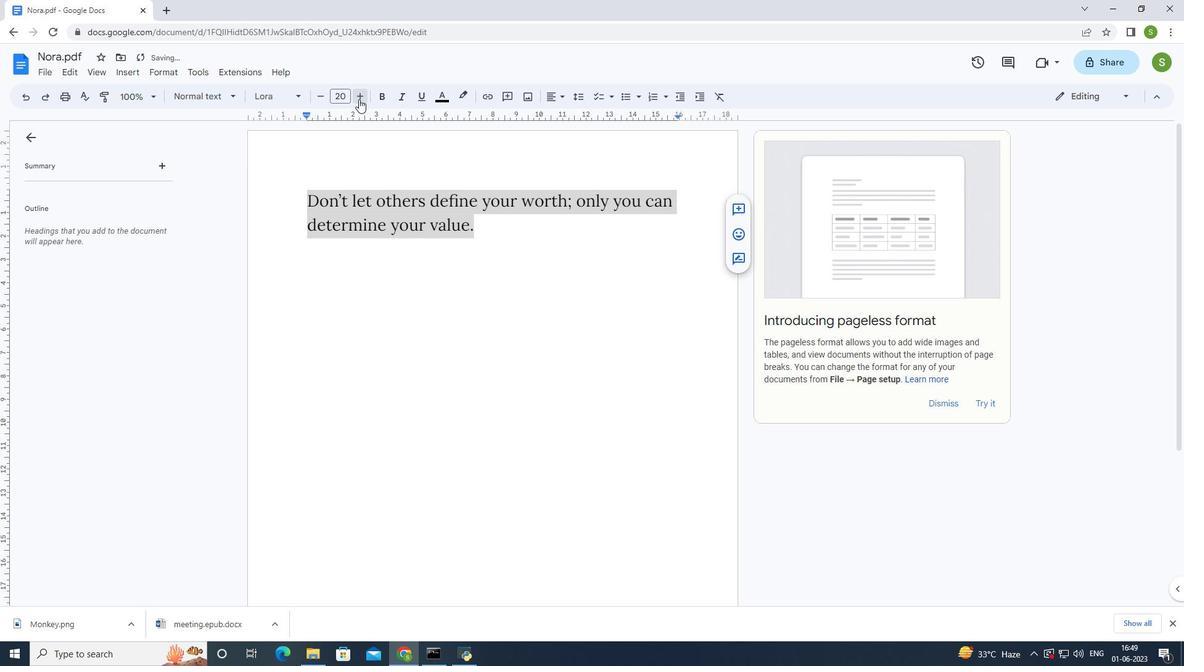 
Action: Mouse pressed left at (359, 99)
Screenshot: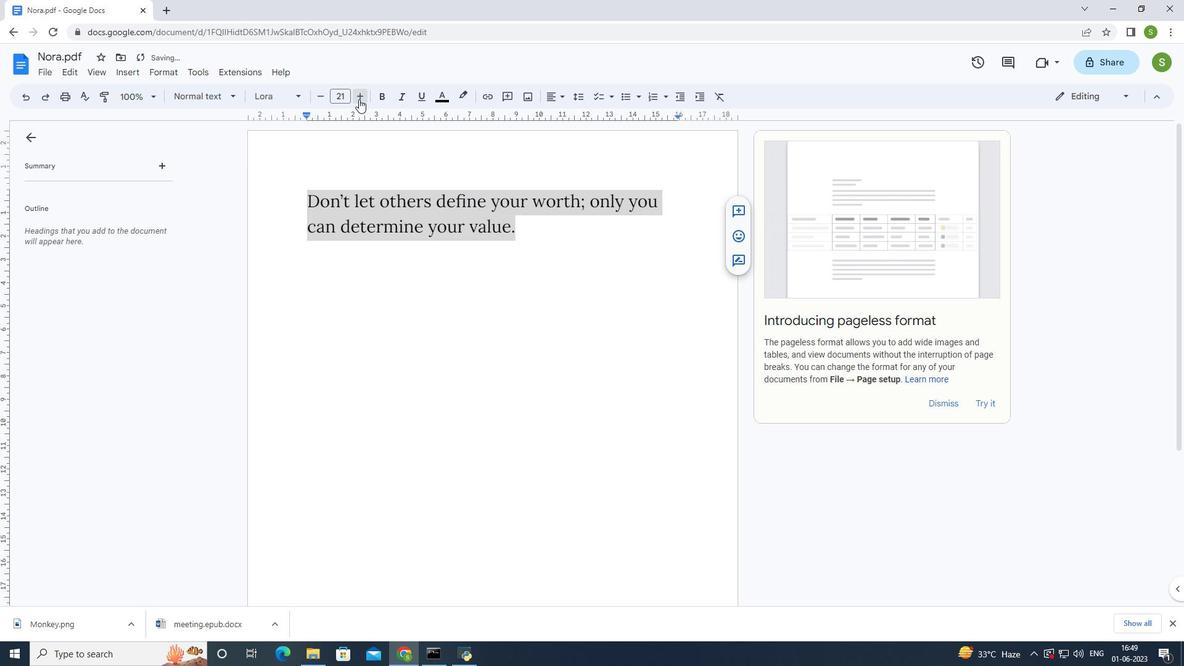 
Action: Mouse pressed left at (359, 99)
Screenshot: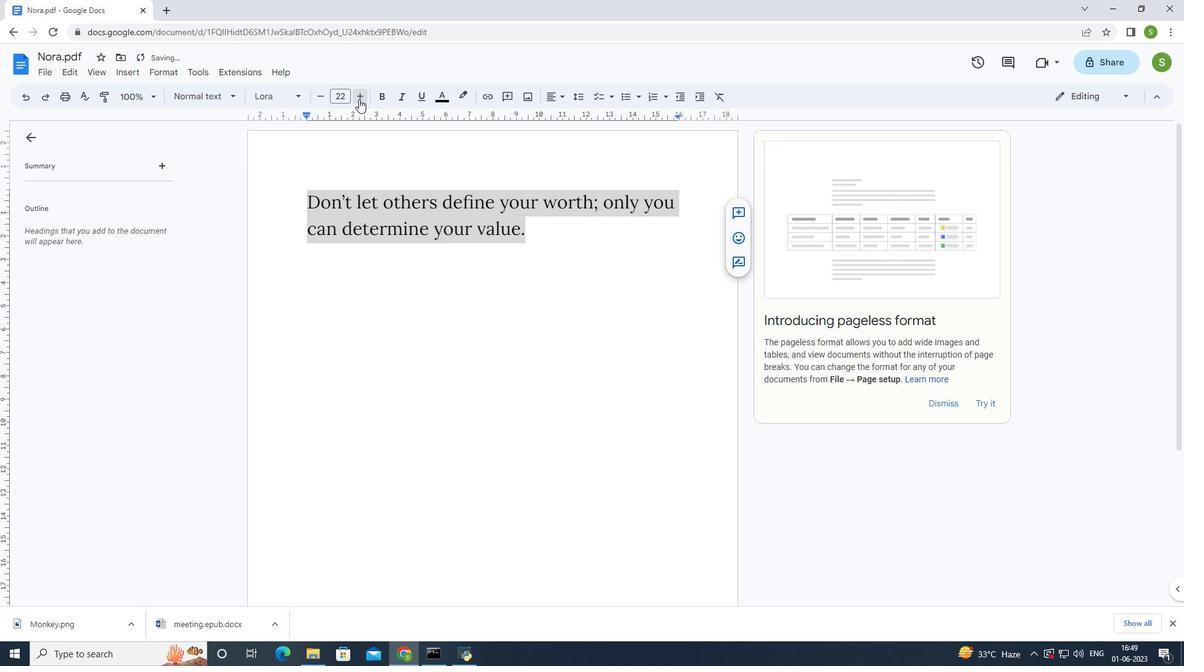 
Action: Mouse pressed left at (359, 99)
Screenshot: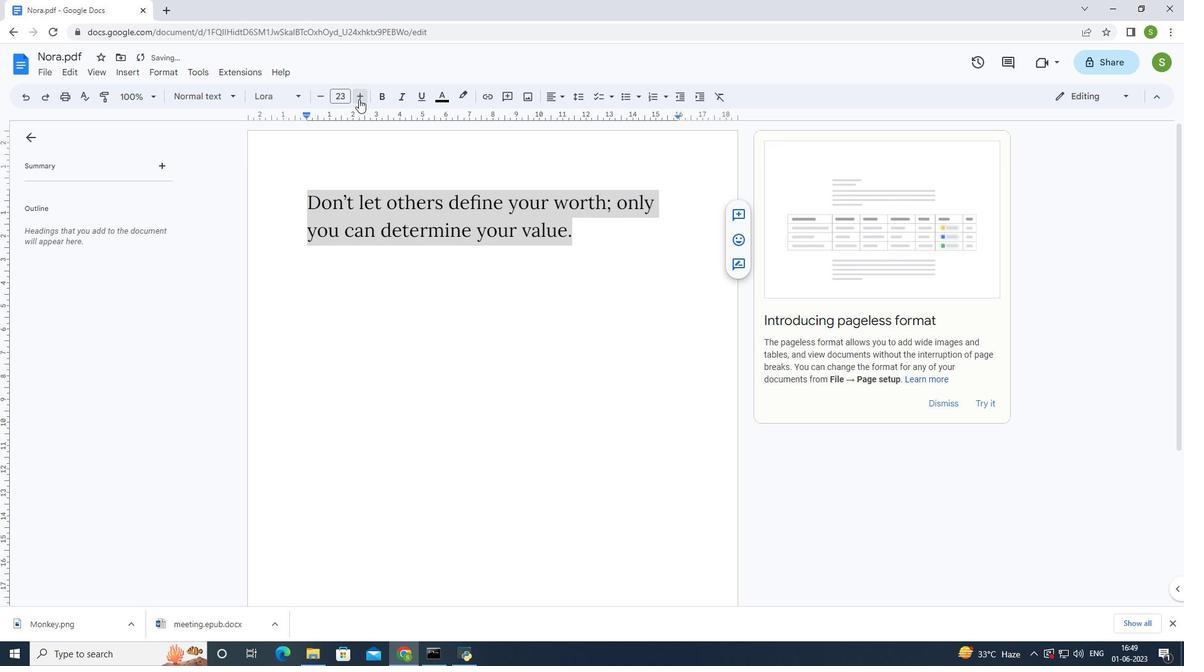 
Action: Mouse pressed left at (359, 99)
Screenshot: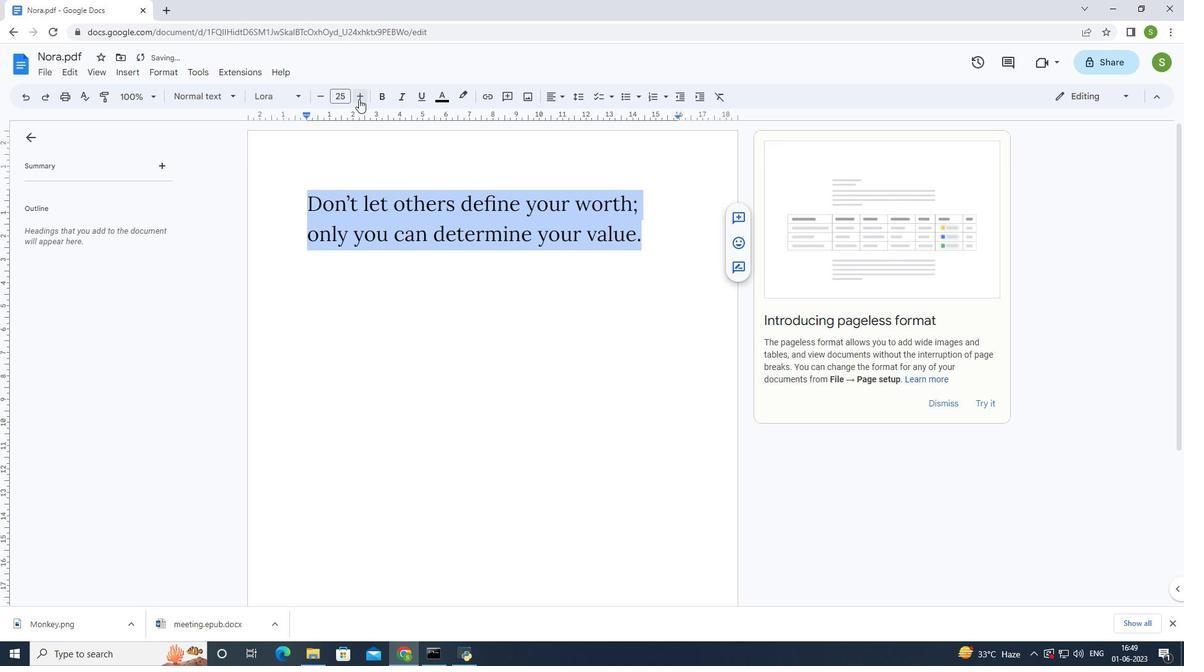 
Action: Mouse pressed left at (359, 99)
Screenshot: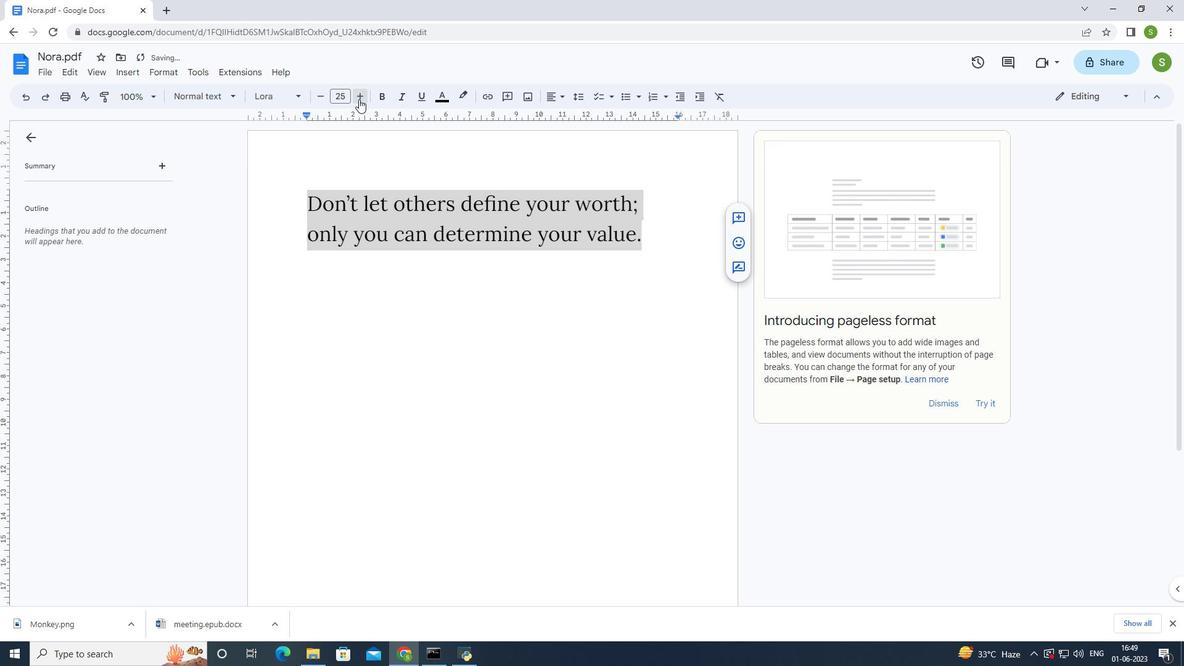 
Action: Mouse pressed left at (359, 99)
Screenshot: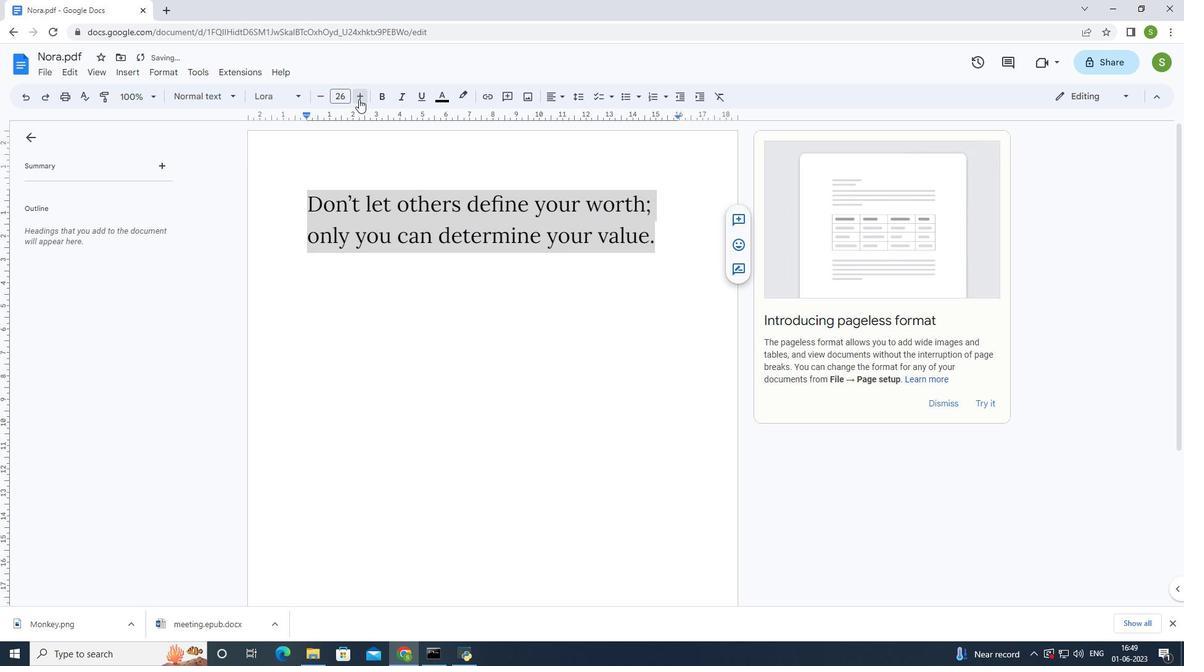 
Action: Mouse pressed left at (359, 99)
Screenshot: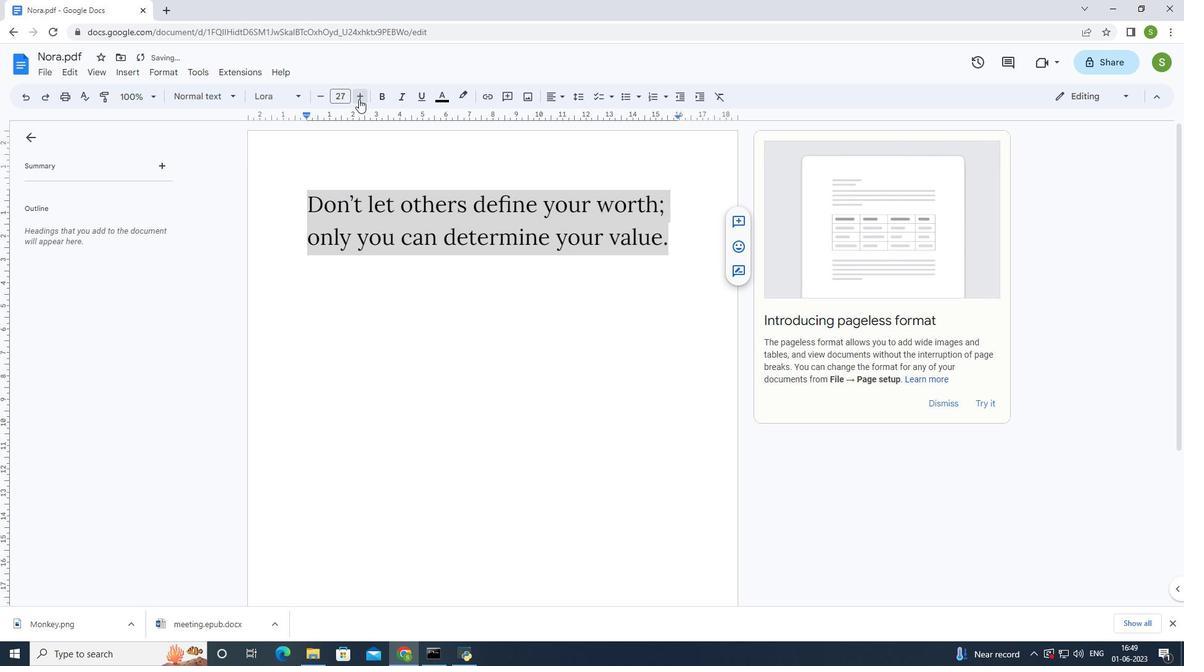 
Action: Mouse pressed left at (359, 99)
Screenshot: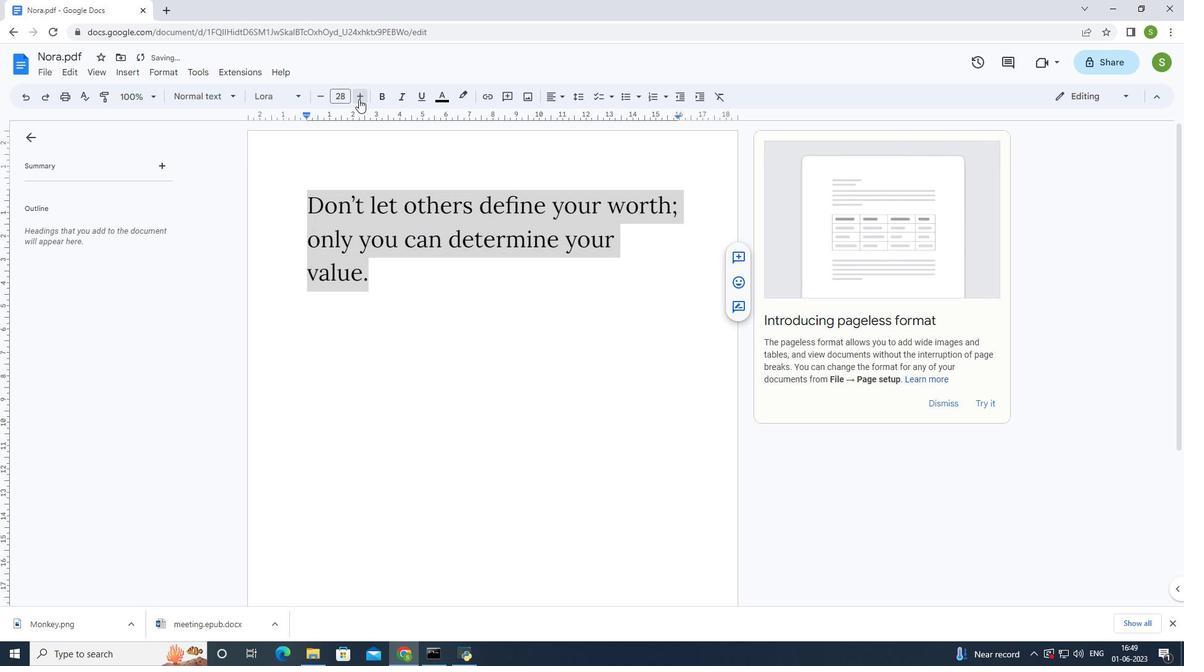 
Action: Mouse pressed left at (359, 99)
Screenshot: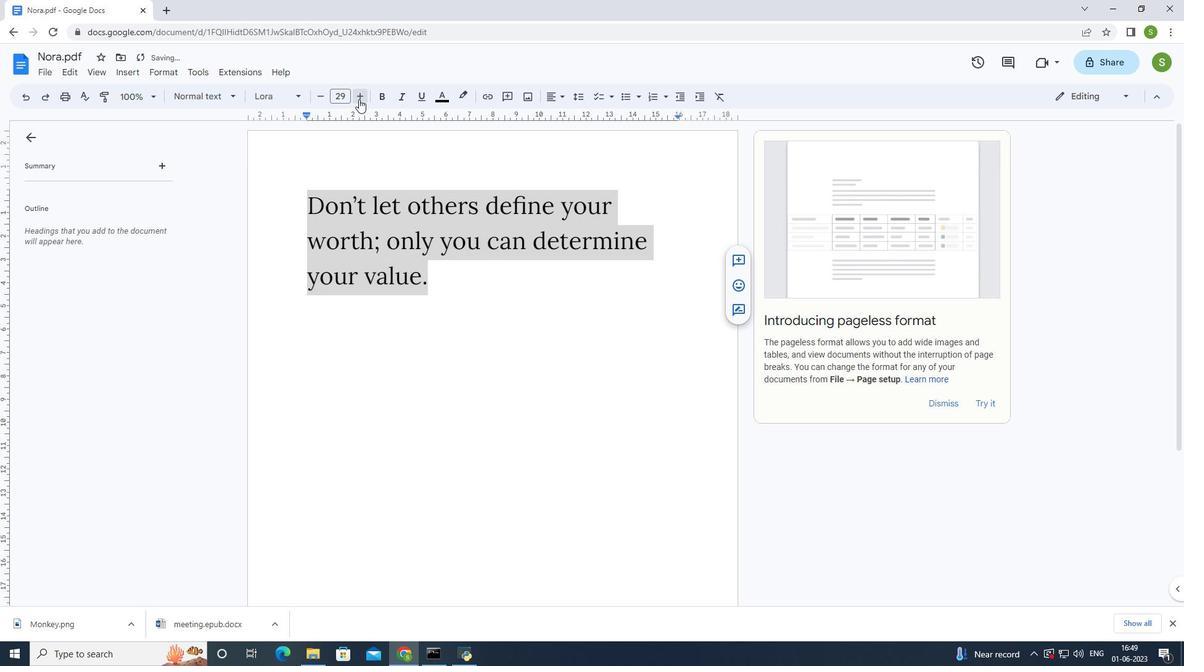 
Action: Mouse pressed left at (359, 99)
Screenshot: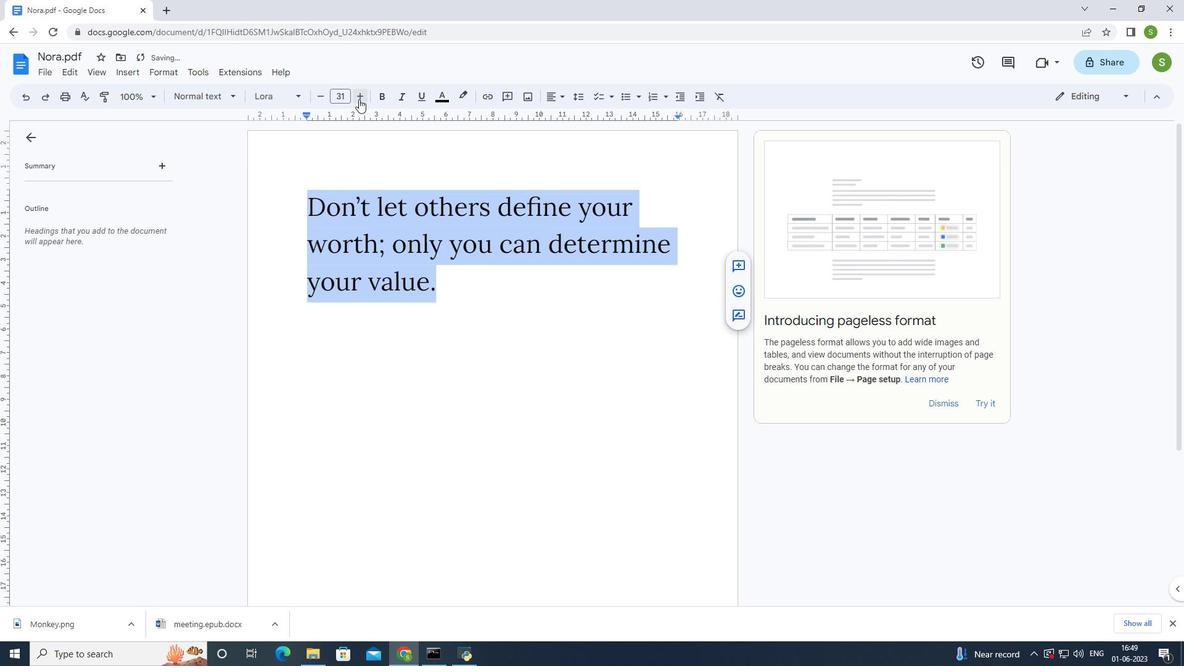 
Action: Mouse pressed left at (359, 99)
Screenshot: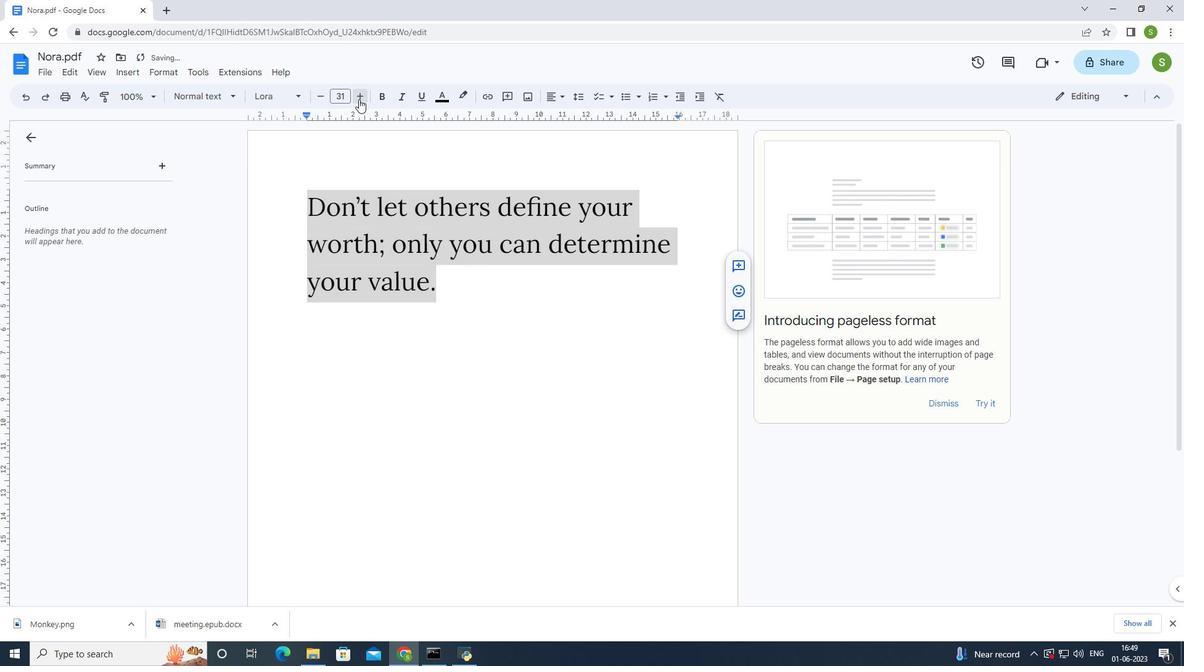 
Action: Mouse pressed left at (359, 99)
Screenshot: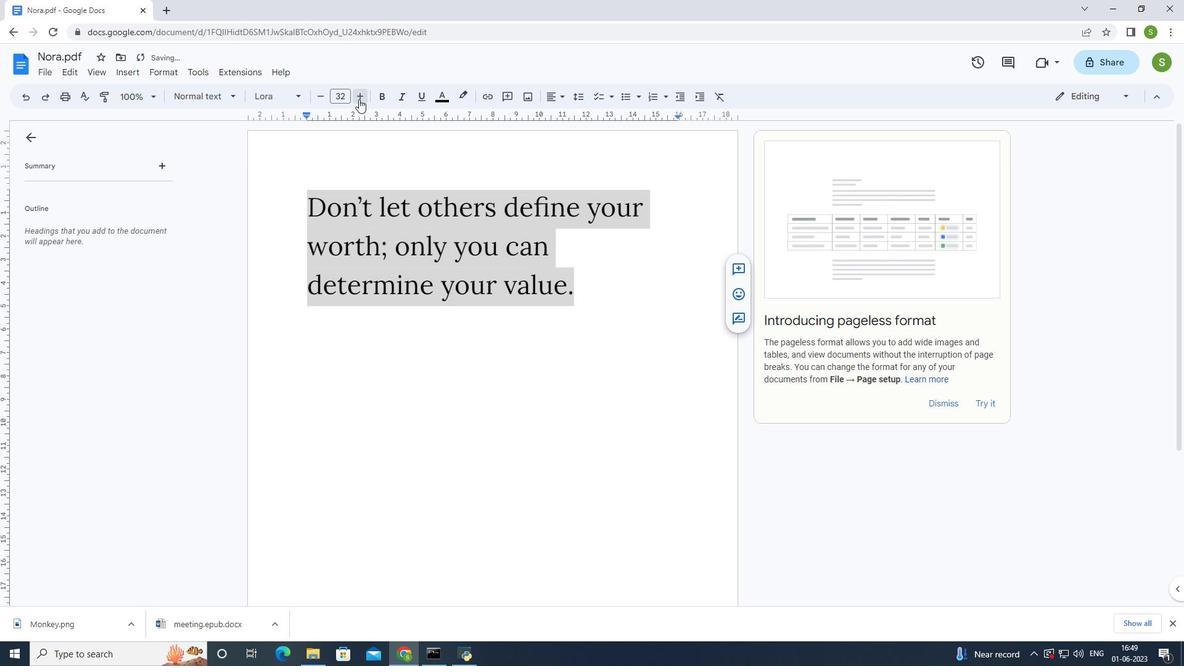 
Action: Mouse pressed left at (359, 99)
Screenshot: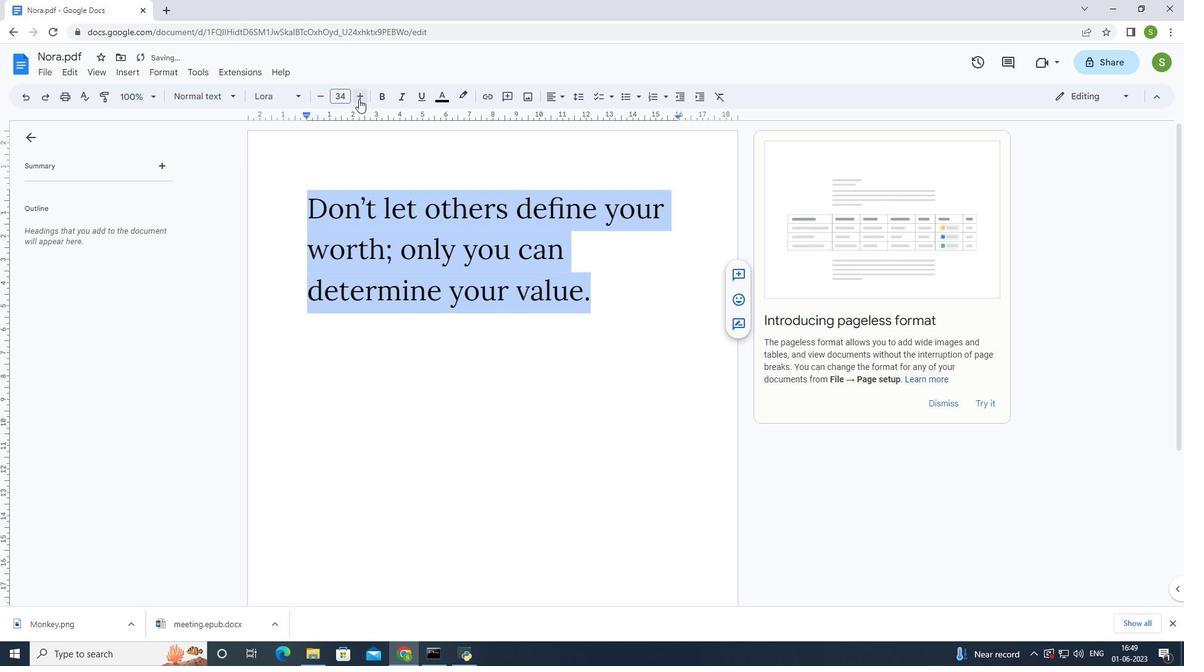
Action: Mouse pressed left at (359, 99)
Screenshot: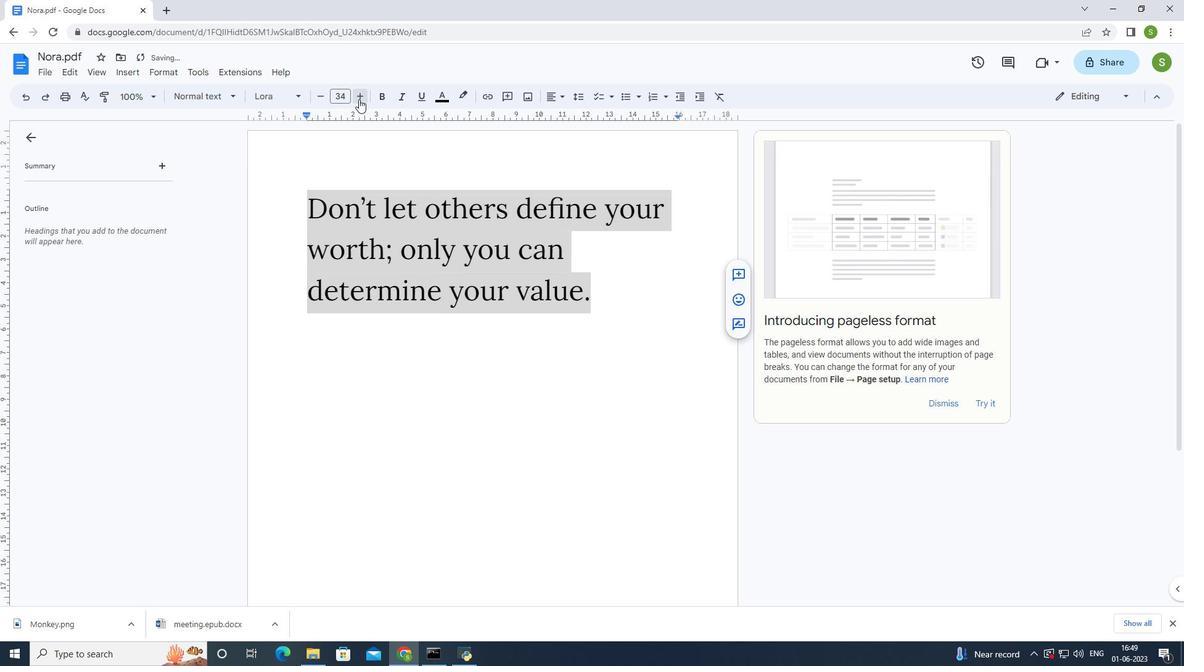 
Action: Mouse pressed left at (359, 99)
Screenshot: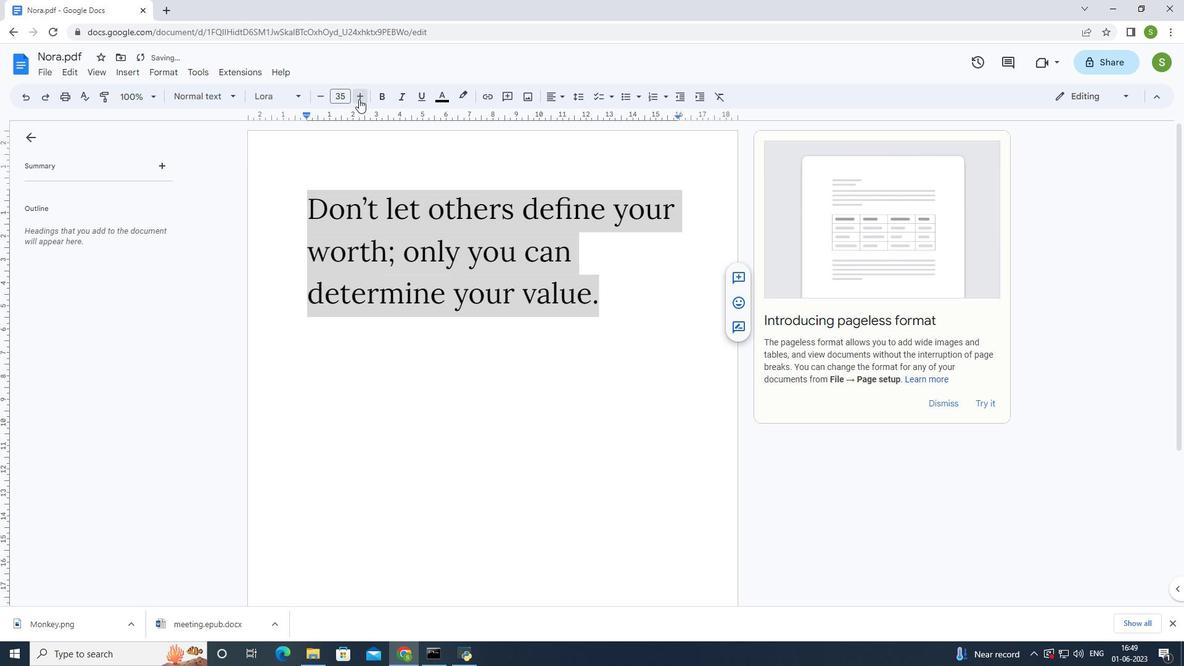 
Action: Mouse pressed left at (359, 99)
Screenshot: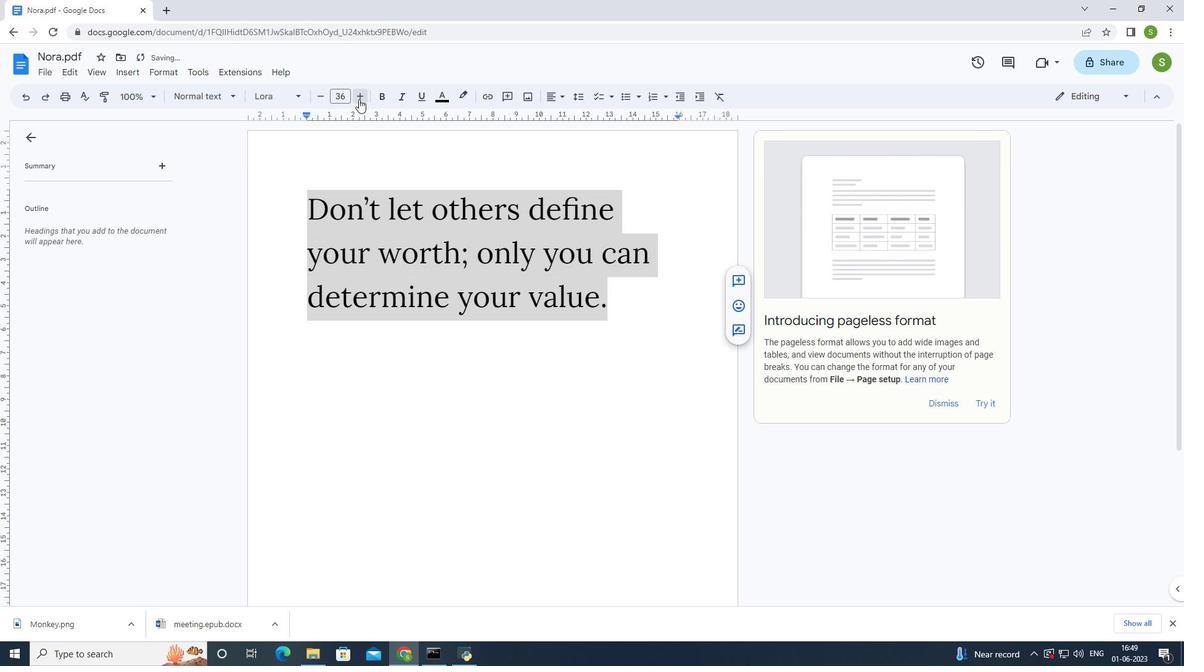 
Action: Mouse pressed left at (359, 99)
Screenshot: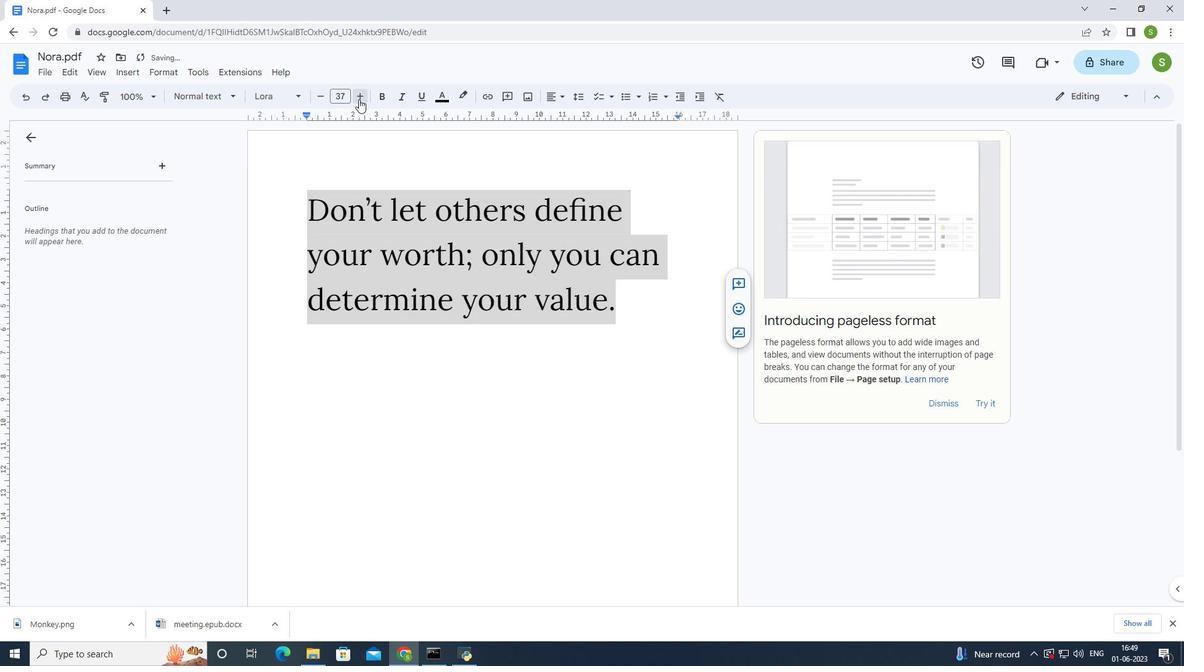 
Action: Mouse pressed left at (359, 99)
Screenshot: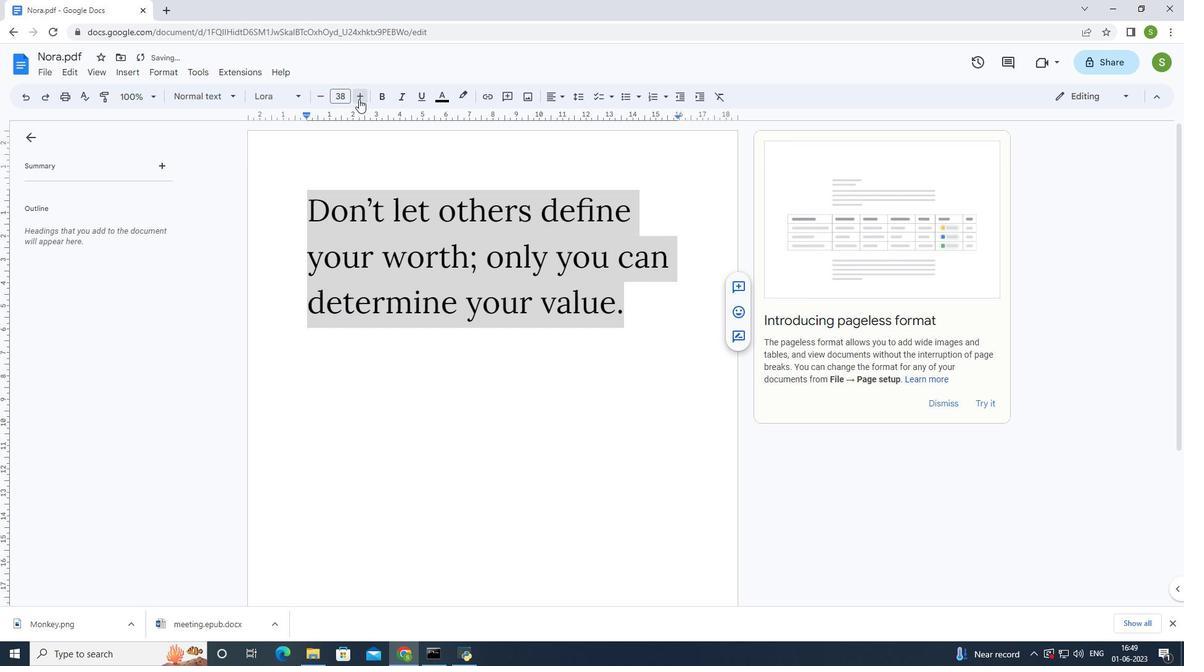 
Action: Mouse pressed left at (359, 99)
Screenshot: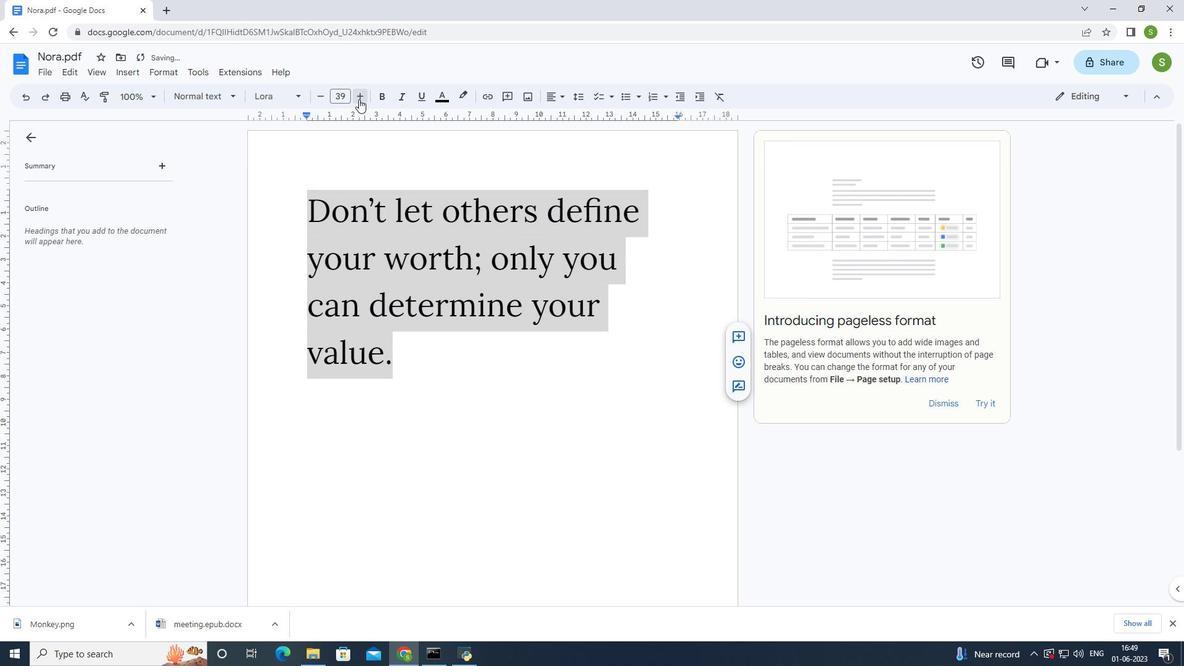 
Action: Mouse pressed left at (359, 99)
Screenshot: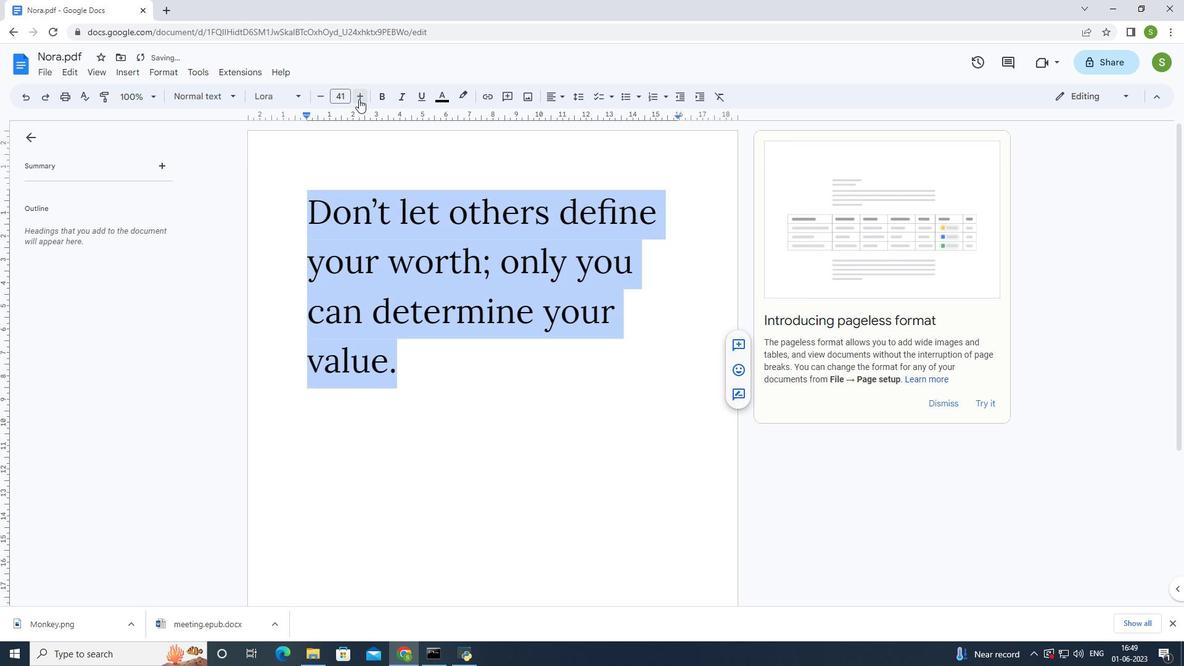 
Action: Mouse pressed left at (359, 99)
Screenshot: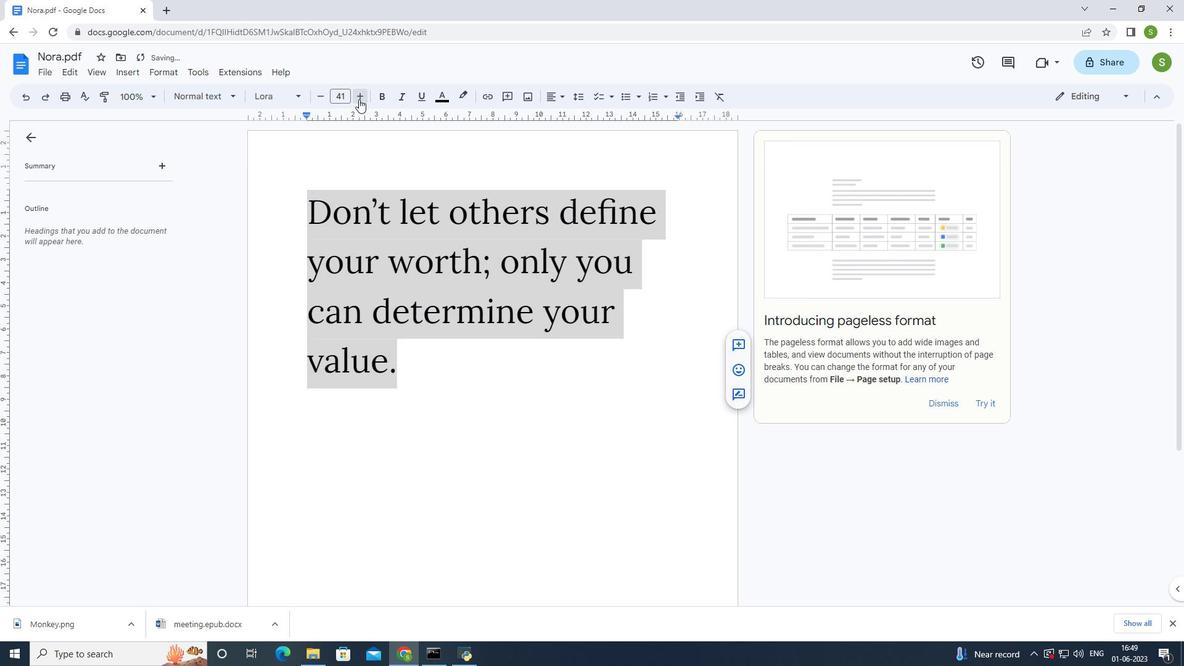 
Action: Mouse pressed left at (359, 99)
Screenshot: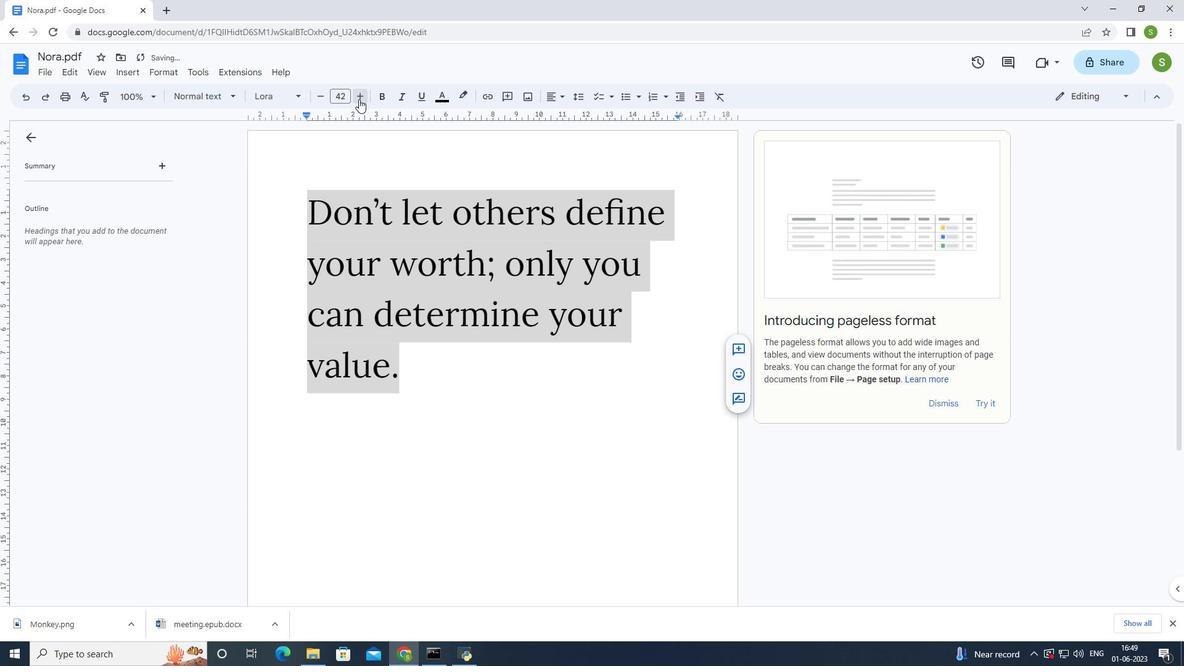 
Action: Mouse pressed left at (359, 99)
Screenshot: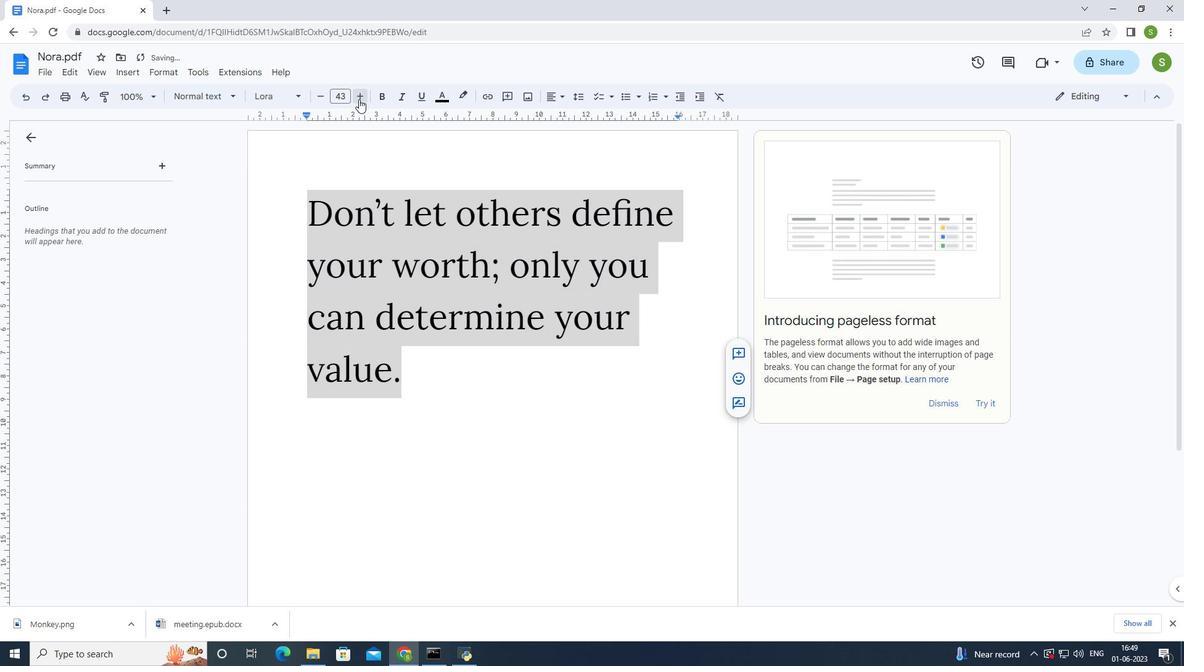 
Action: Mouse pressed left at (359, 99)
Screenshot: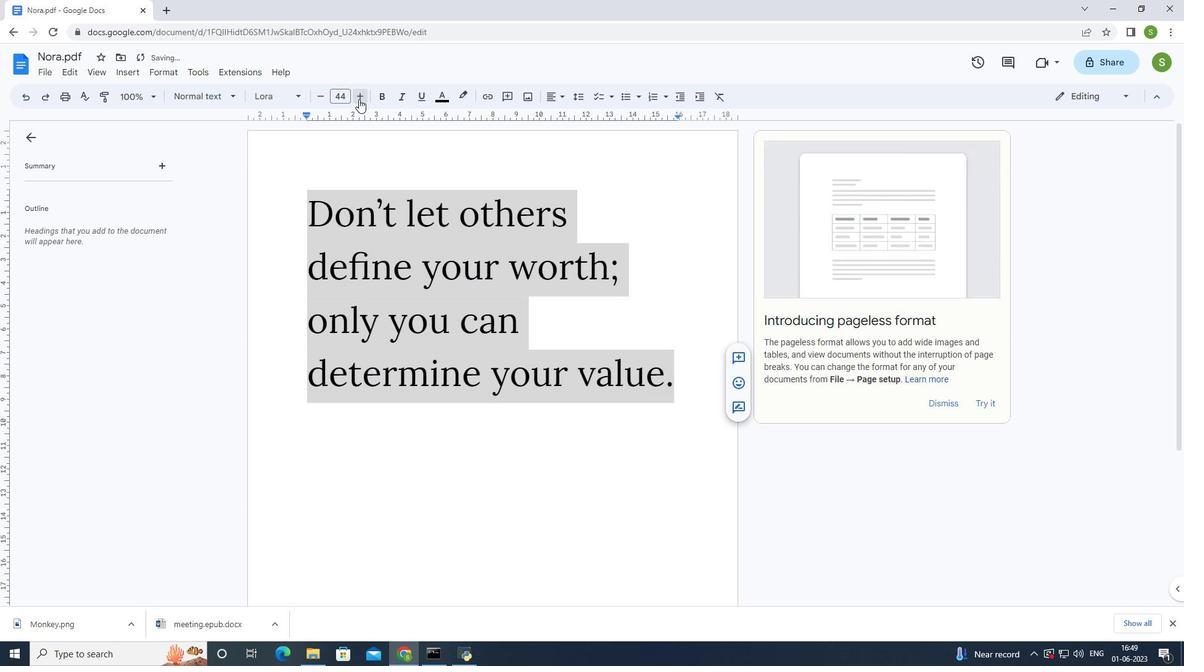 
Action: Mouse pressed left at (359, 99)
Screenshot: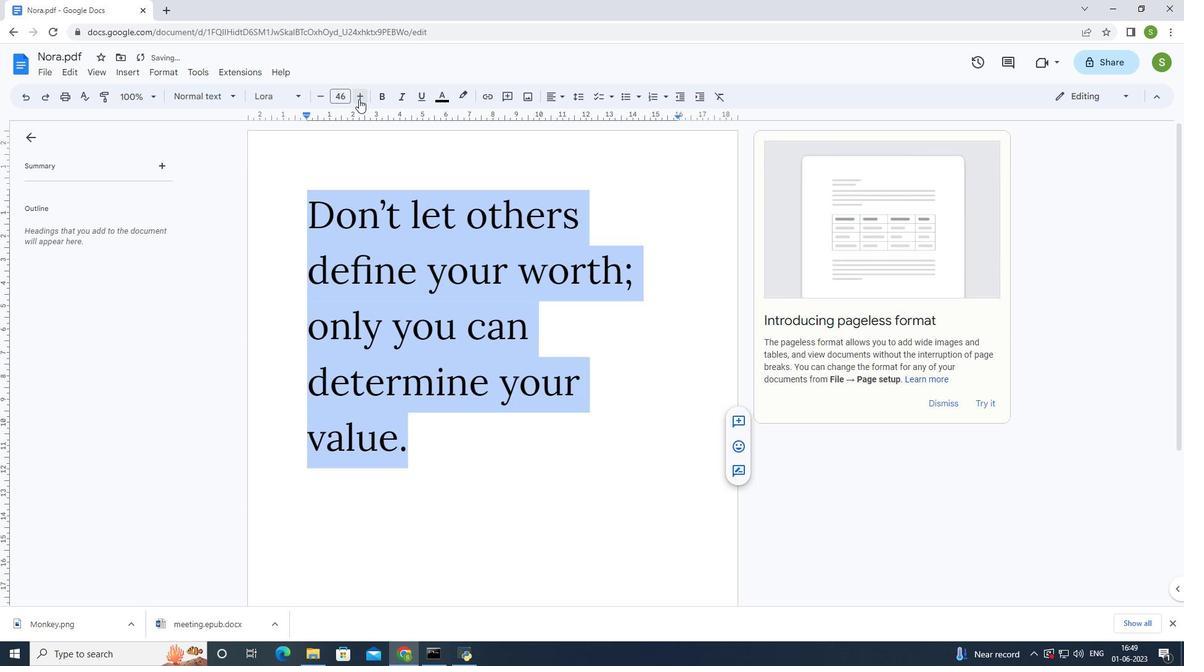 
Action: Mouse pressed left at (359, 99)
Screenshot: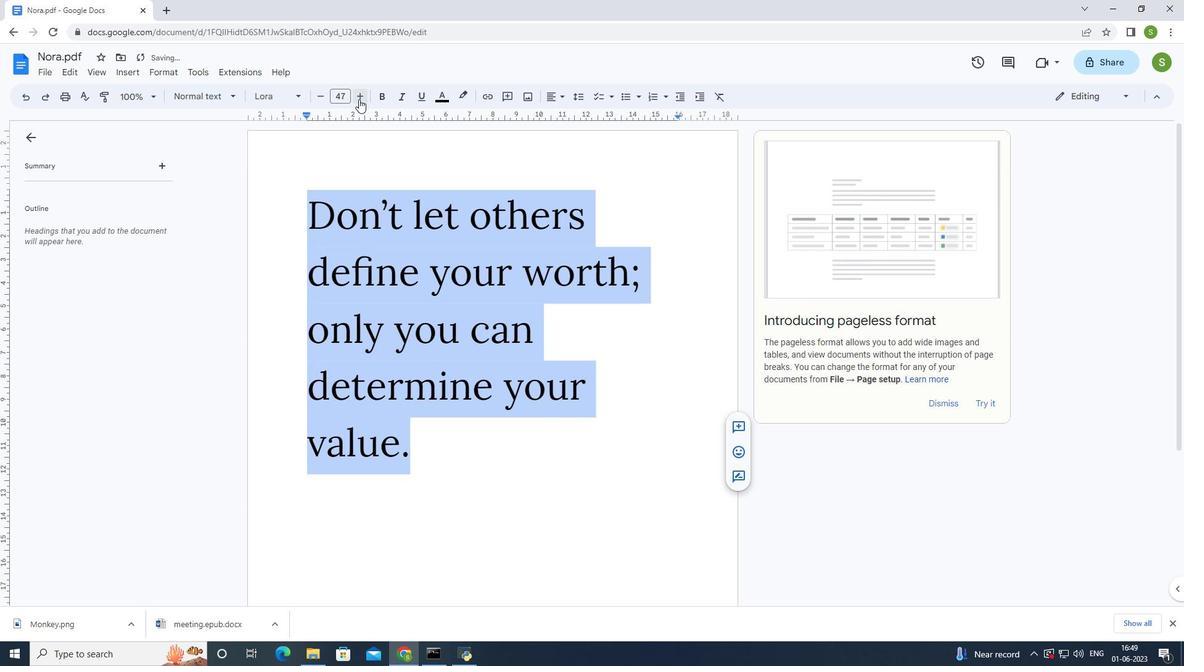 
Action: Mouse moved to (558, 93)
Screenshot: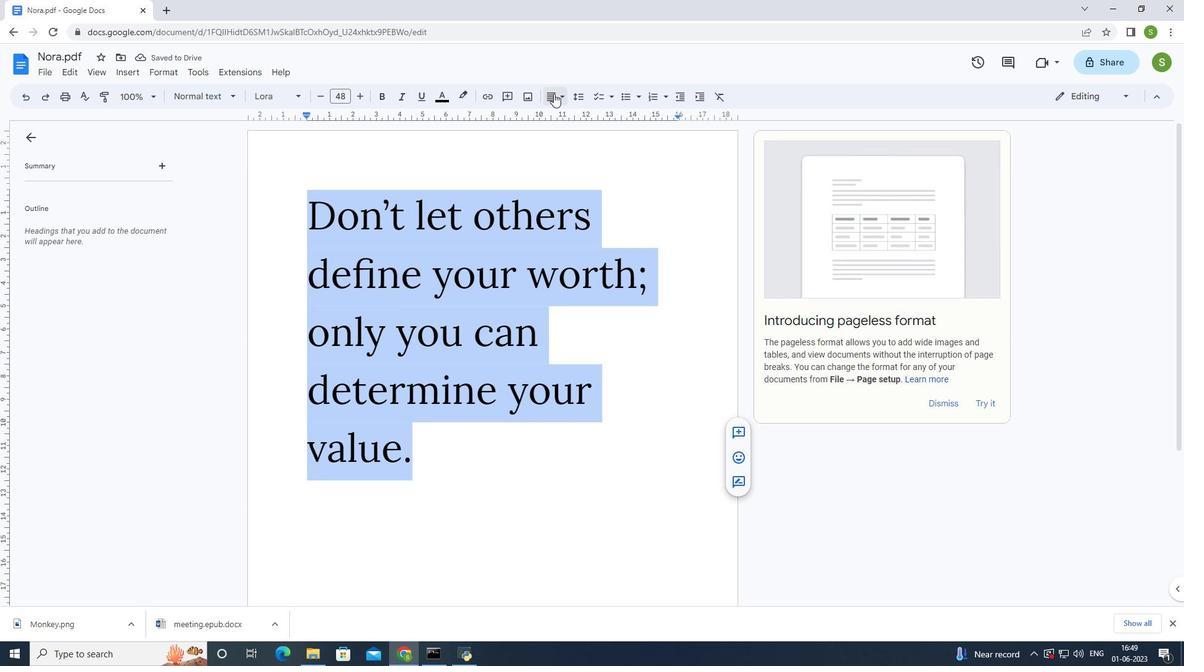 
Action: Mouse pressed left at (558, 93)
Screenshot: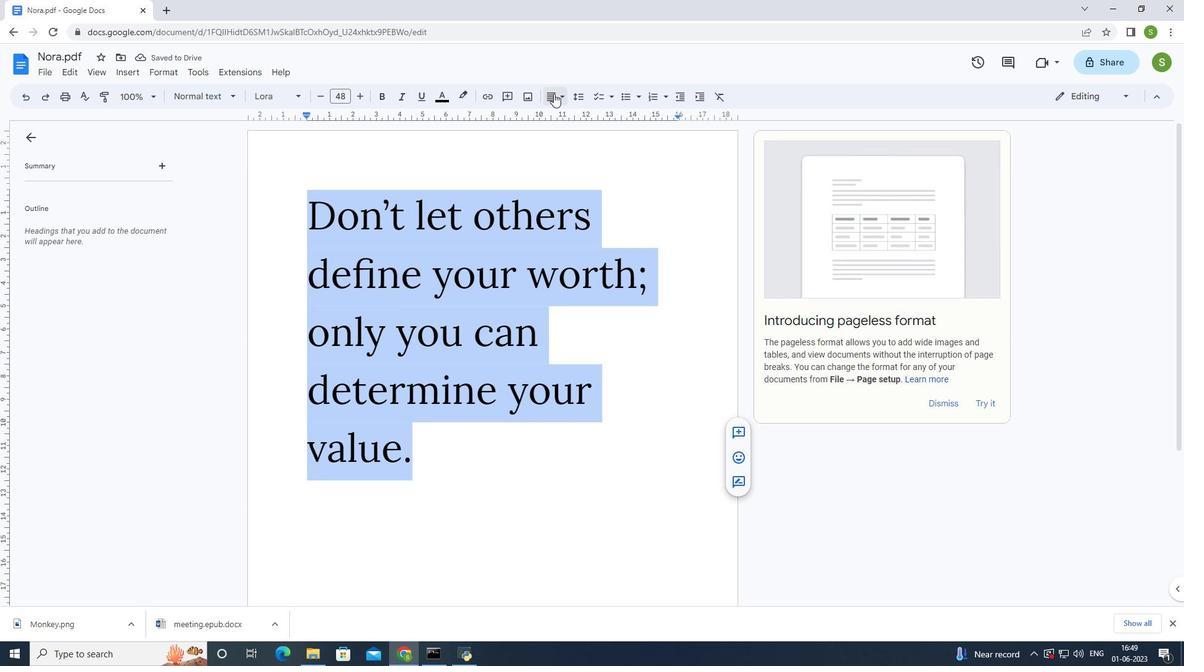 
Action: Mouse moved to (605, 118)
Screenshot: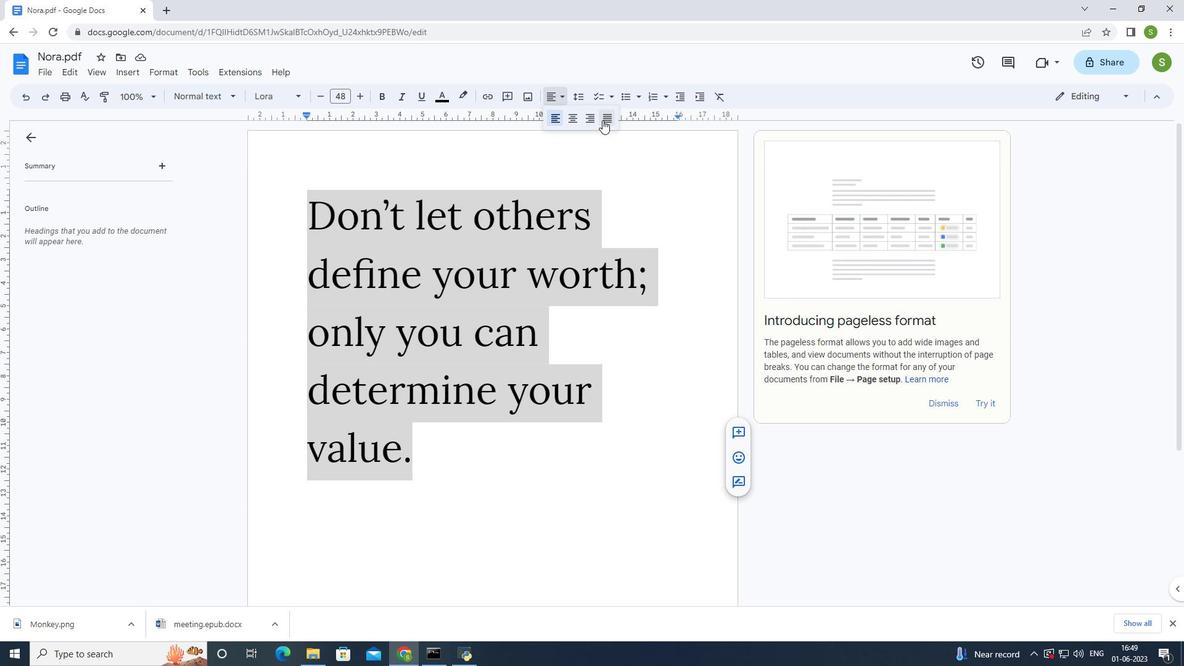
Action: Mouse pressed left at (605, 118)
Screenshot: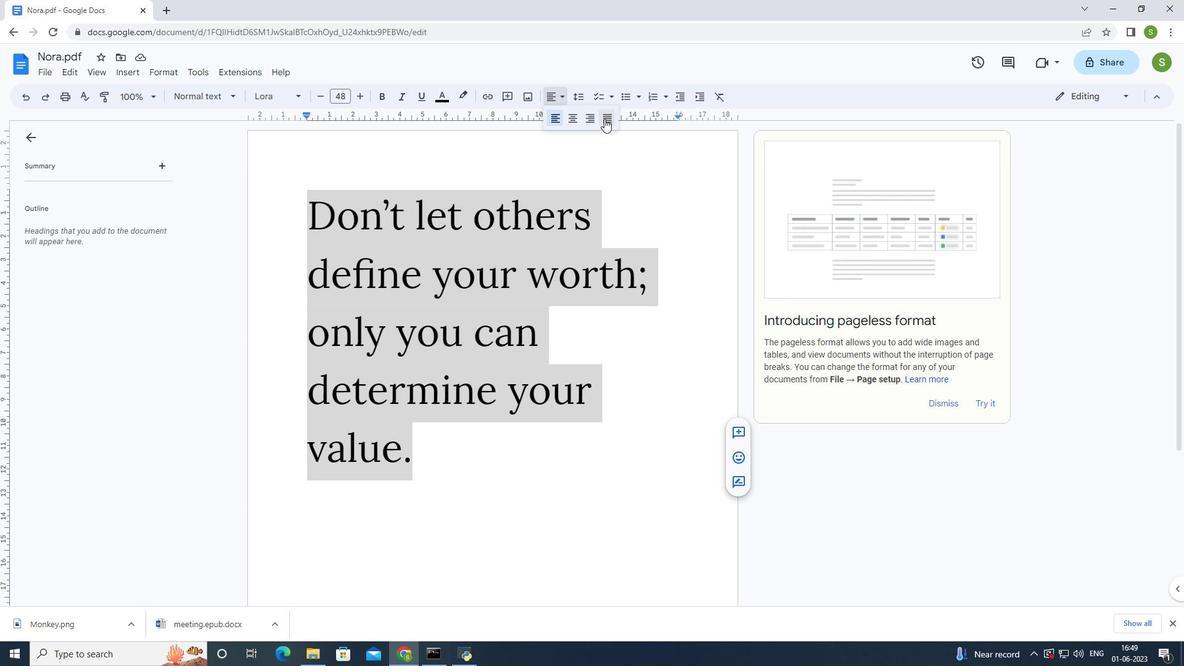 
Action: Mouse moved to (445, 98)
Screenshot: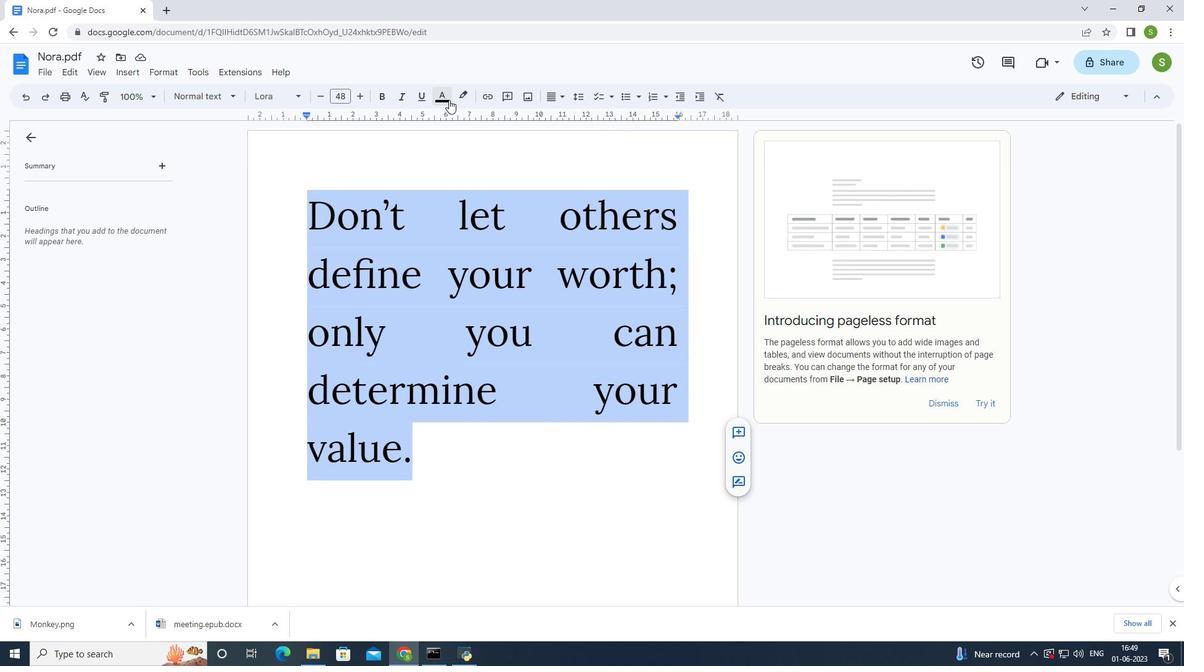 
Action: Mouse pressed left at (445, 98)
Screenshot: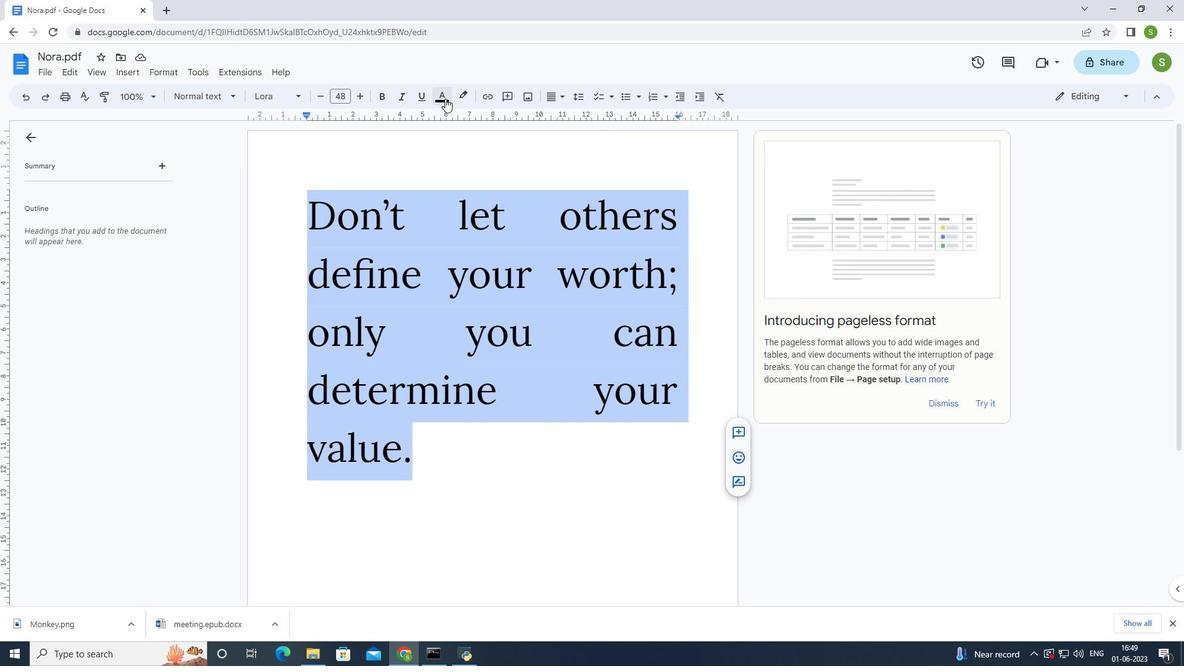 
Action: Mouse moved to (552, 188)
Screenshot: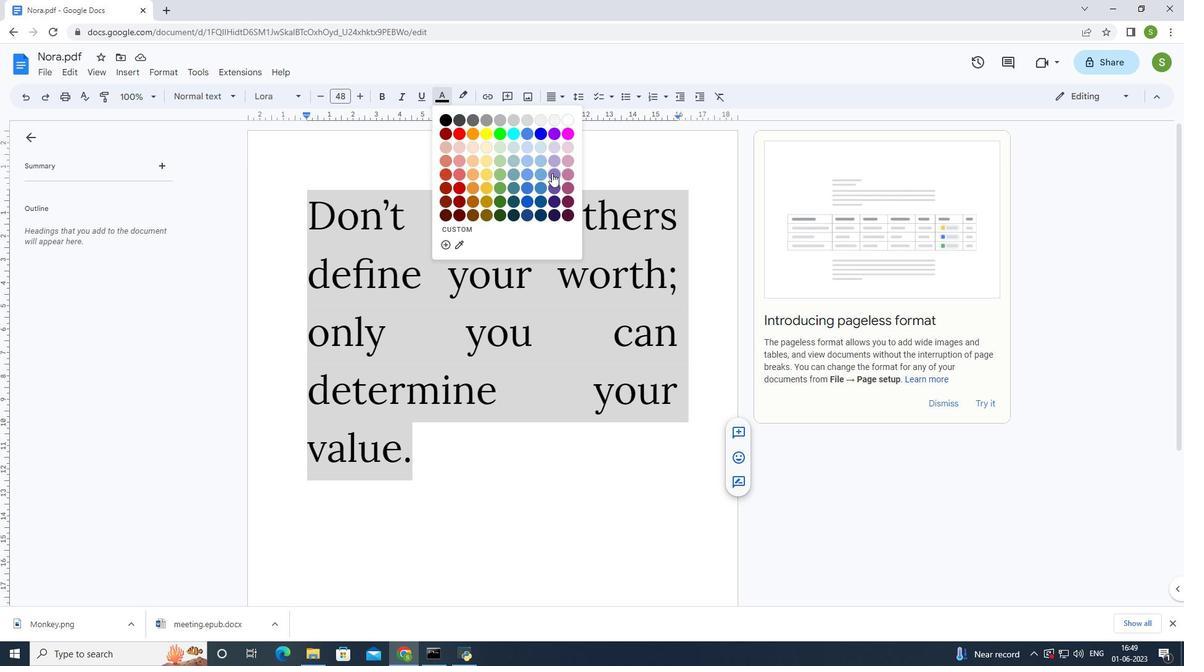 
Action: Mouse pressed left at (552, 188)
Screenshot: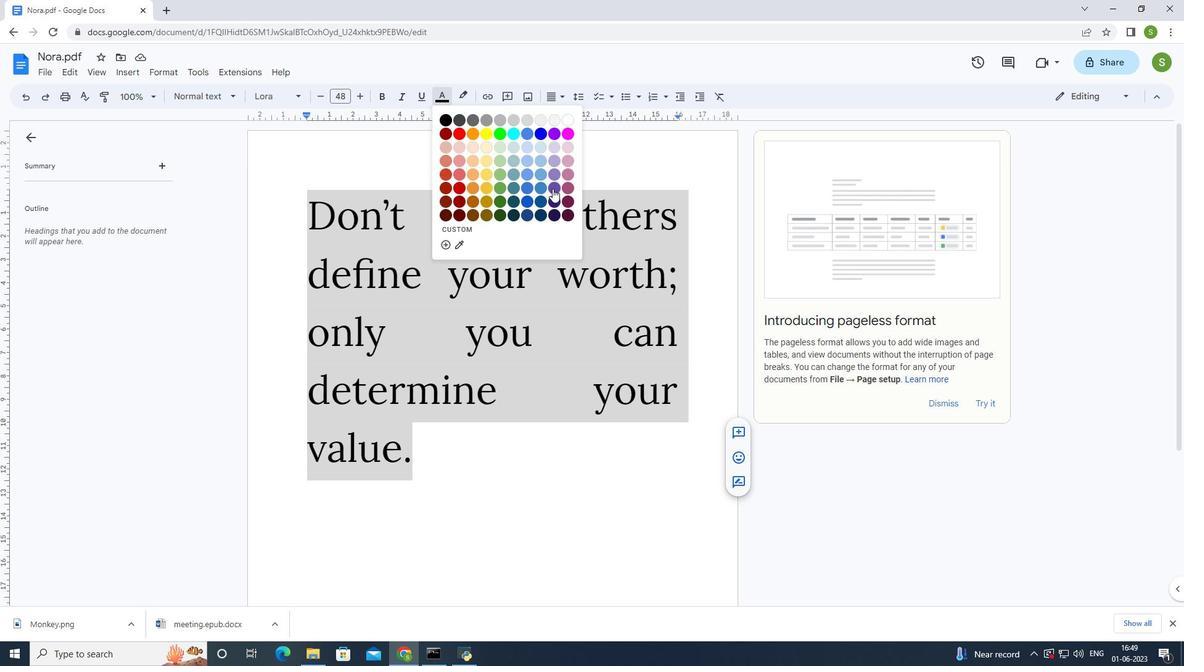 
Action: Mouse moved to (747, 167)
Screenshot: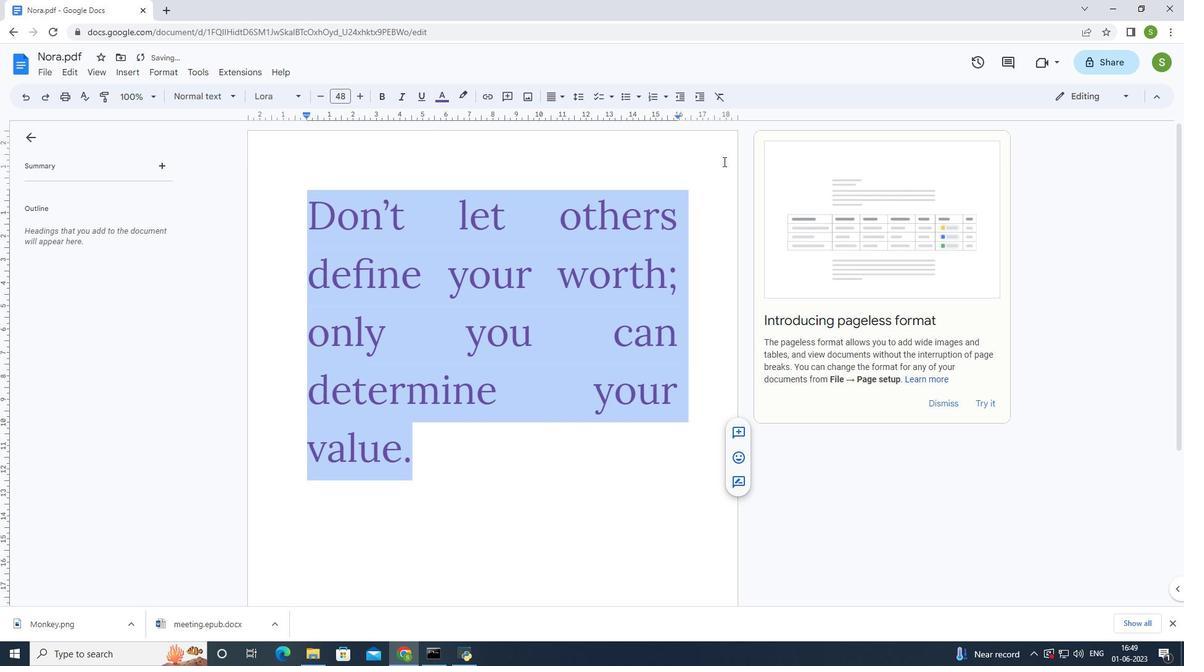 
